 Task: Forward email as attachment with the signature Allison Brown with the subject Request for feedback from softage.1@softage.net to softage.8@softage.net with the message I wanted to follow up on the request for a budget increase for the project.
Action: Mouse moved to (828, 65)
Screenshot: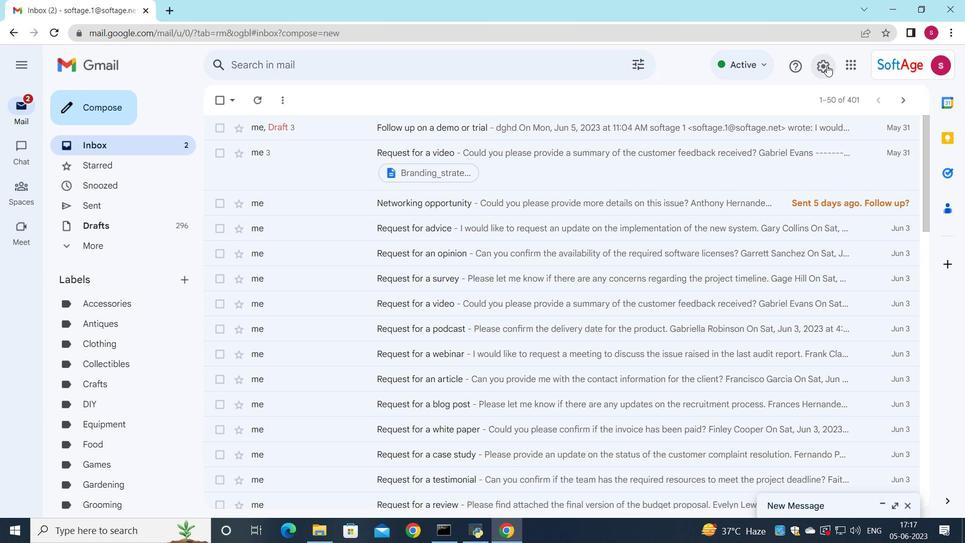 
Action: Mouse pressed left at (828, 65)
Screenshot: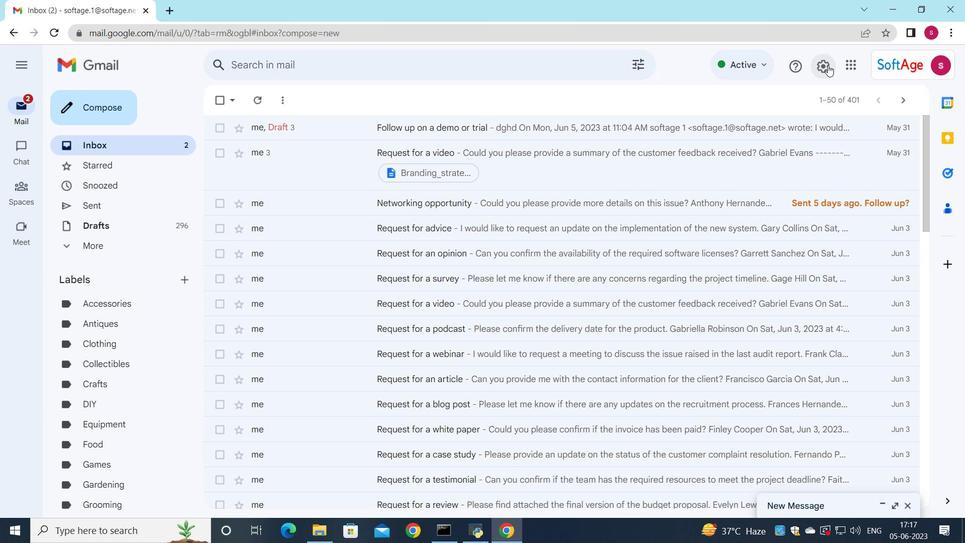 
Action: Mouse moved to (830, 122)
Screenshot: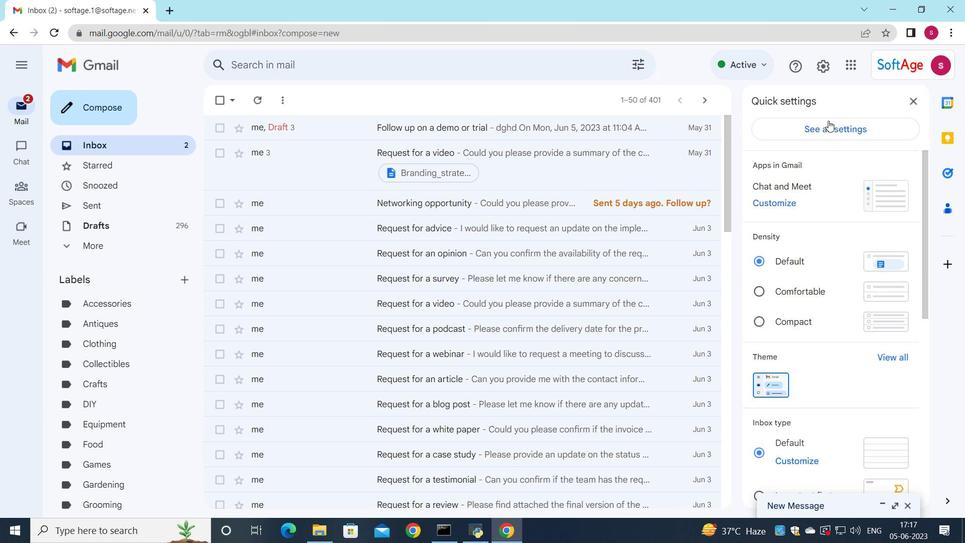 
Action: Mouse pressed left at (830, 122)
Screenshot: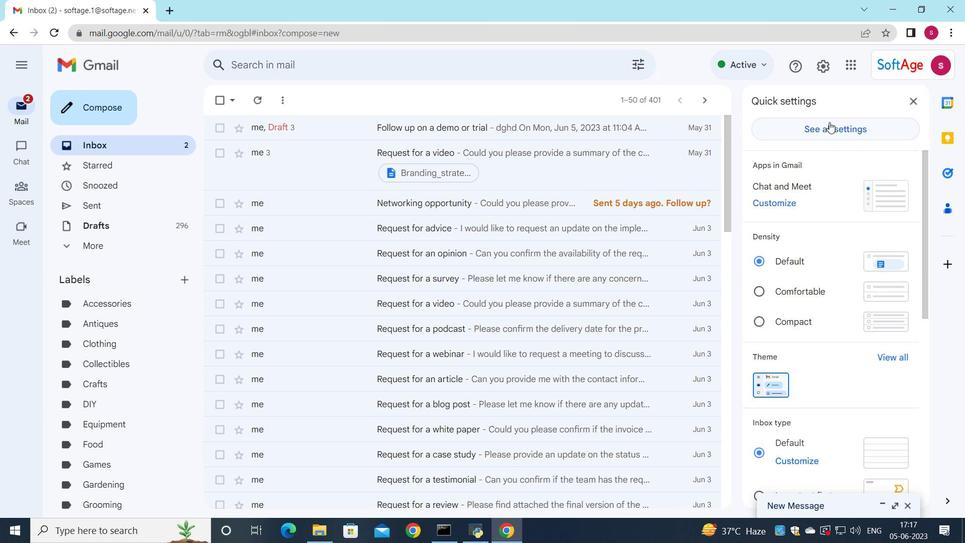 
Action: Mouse moved to (637, 237)
Screenshot: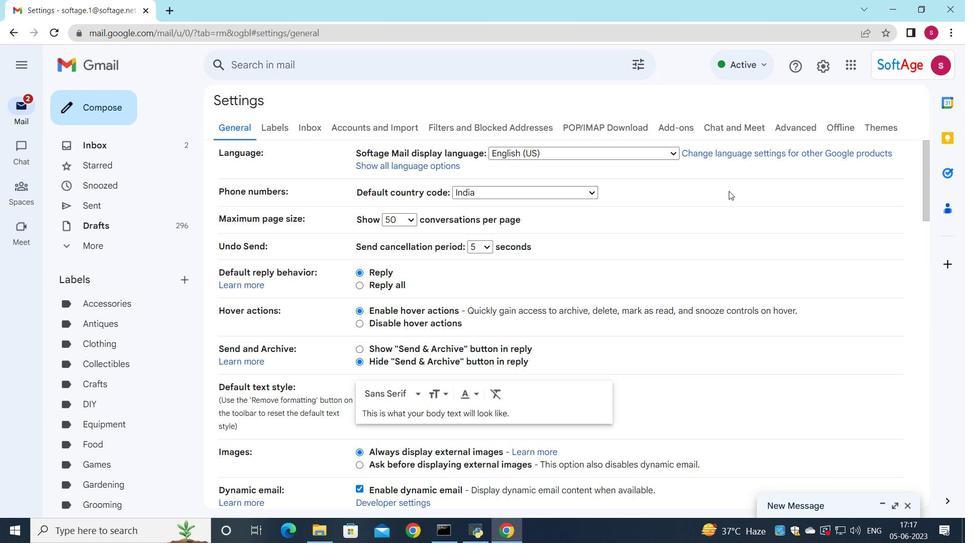 
Action: Mouse scrolled (637, 237) with delta (0, 0)
Screenshot: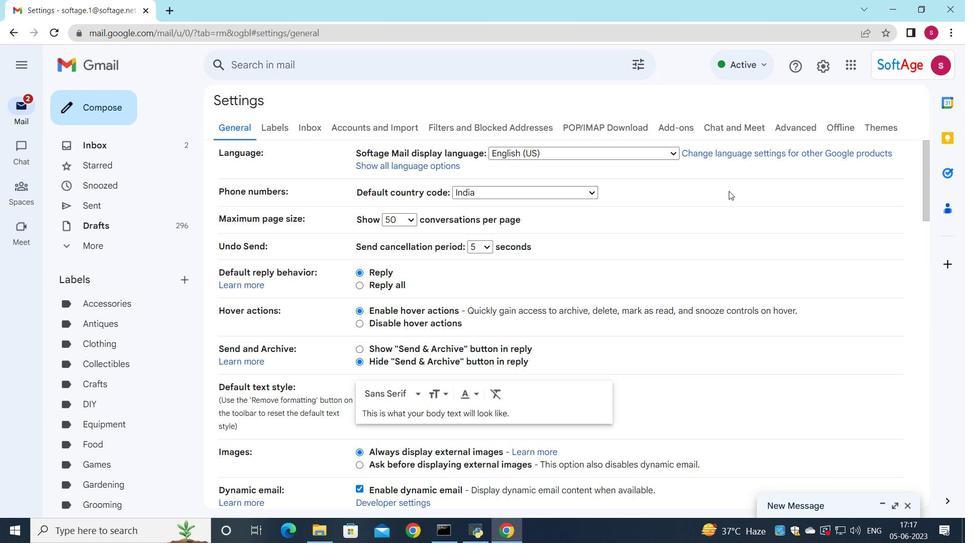 
Action: Mouse moved to (628, 244)
Screenshot: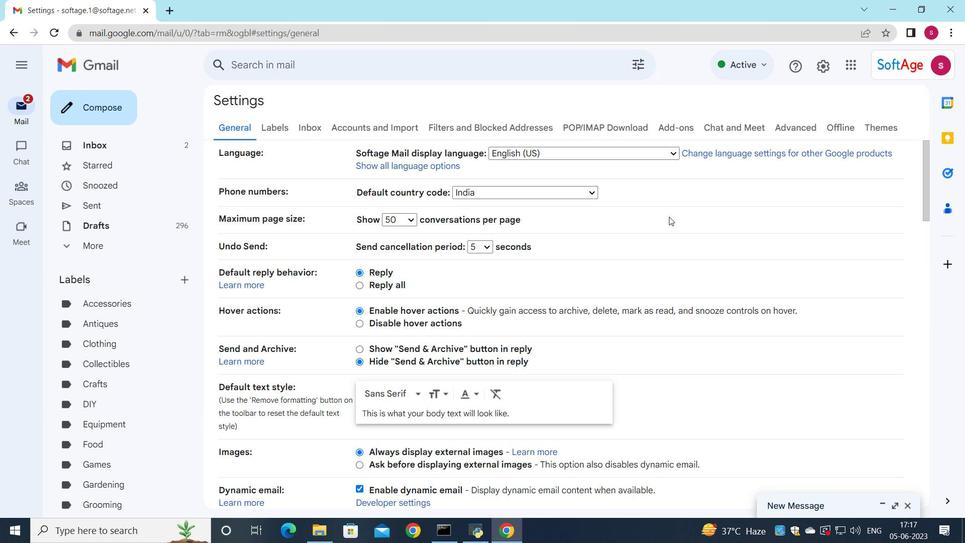 
Action: Mouse scrolled (628, 244) with delta (0, 0)
Screenshot: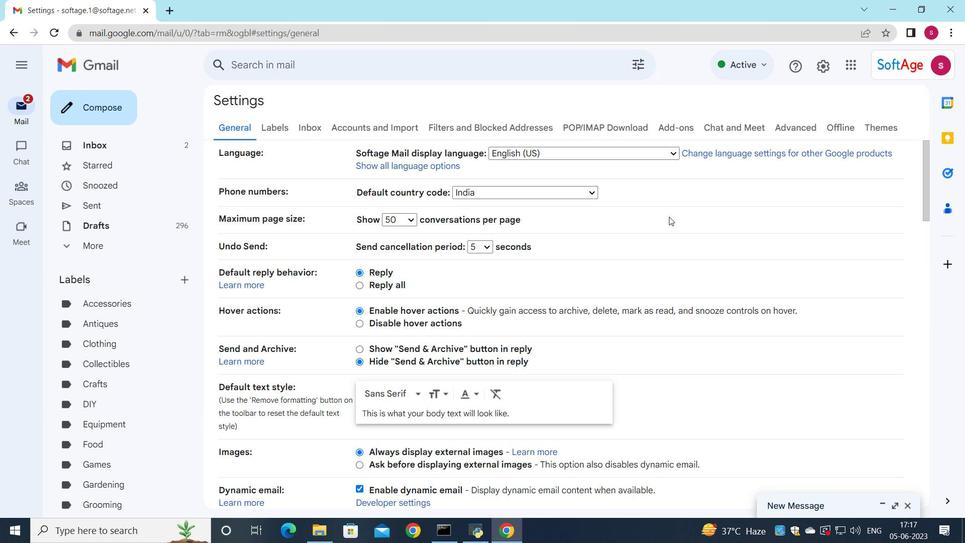 
Action: Mouse moved to (621, 249)
Screenshot: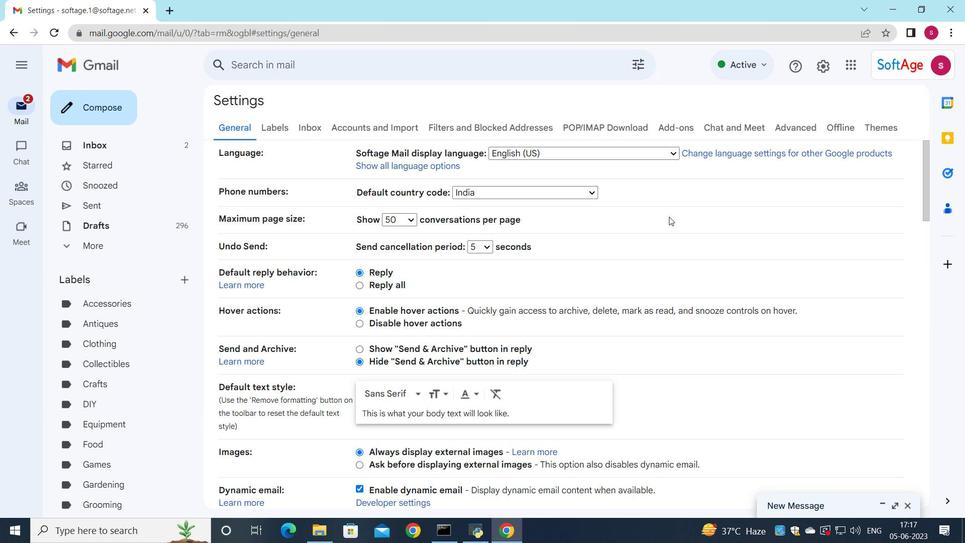 
Action: Mouse scrolled (621, 249) with delta (0, 0)
Screenshot: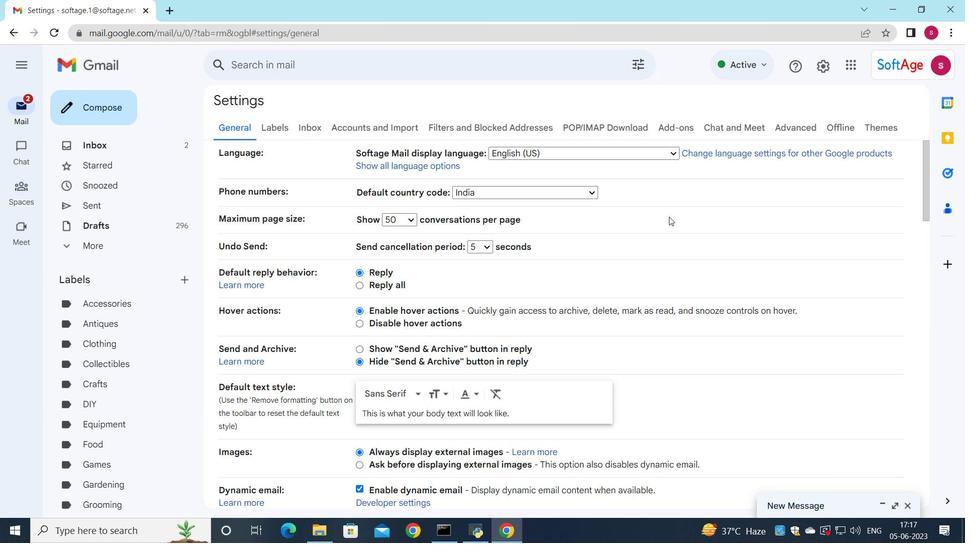 
Action: Mouse moved to (615, 253)
Screenshot: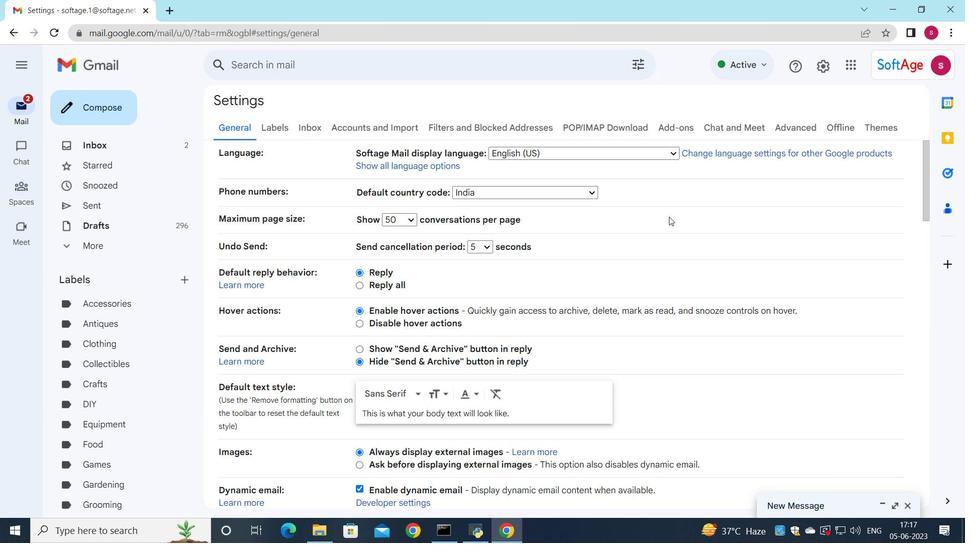 
Action: Mouse scrolled (615, 253) with delta (0, 0)
Screenshot: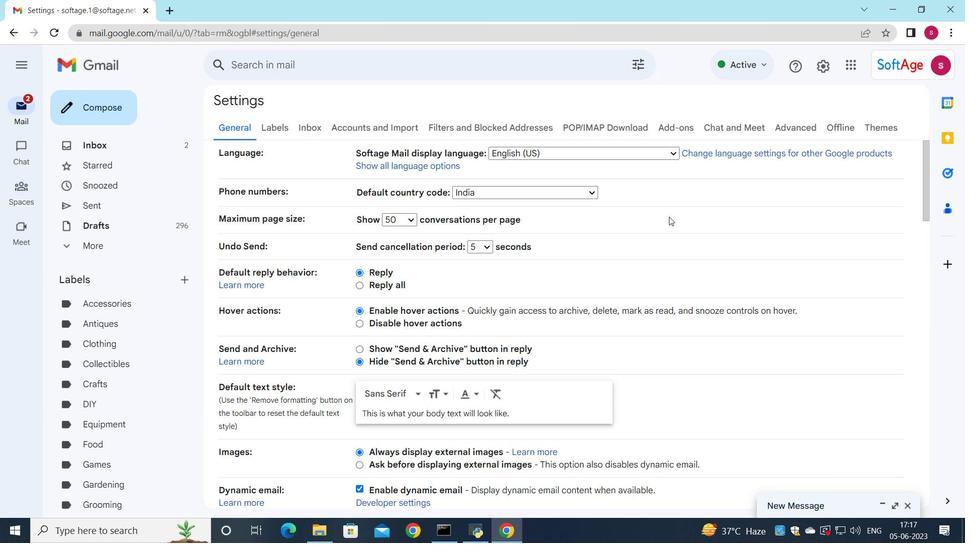 
Action: Mouse moved to (515, 336)
Screenshot: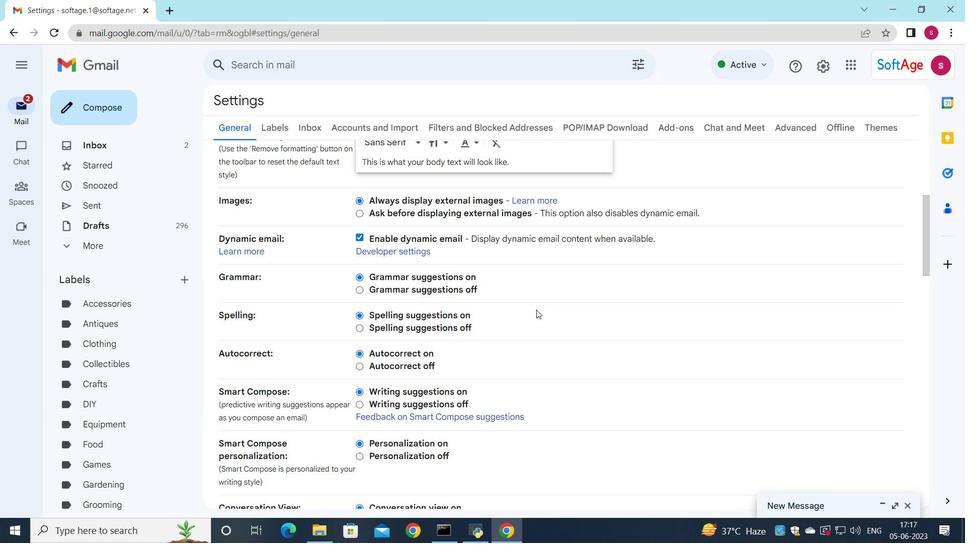 
Action: Mouse scrolled (517, 329) with delta (0, 0)
Screenshot: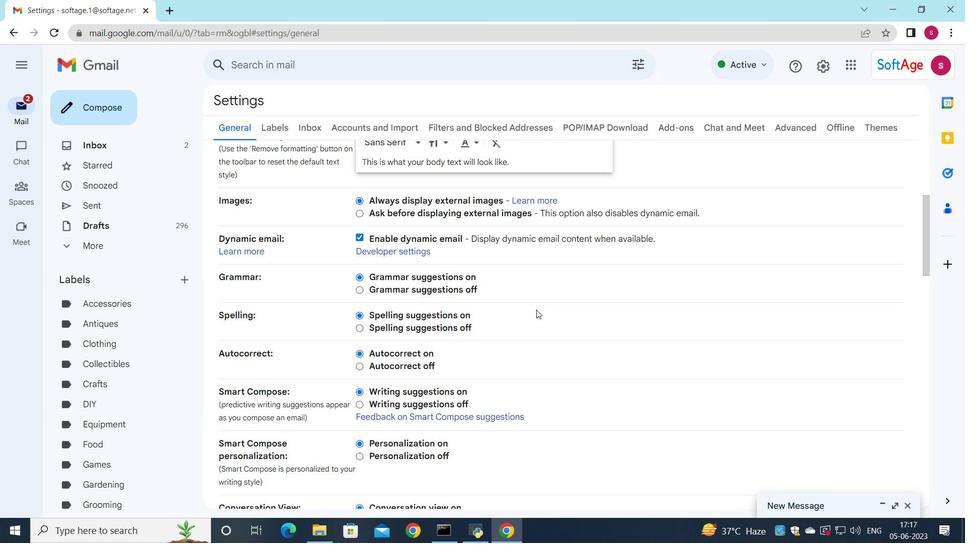 
Action: Mouse scrolled (515, 332) with delta (0, 0)
Screenshot: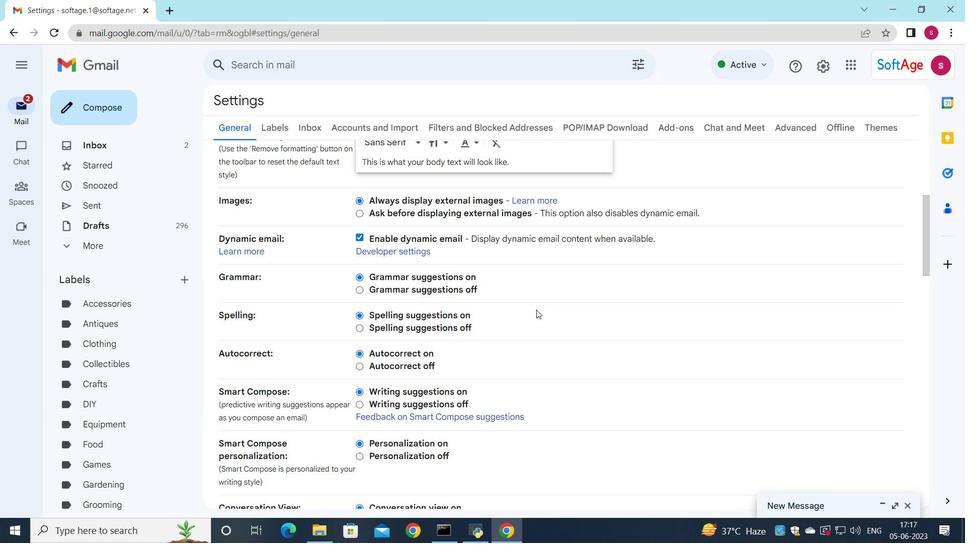 
Action: Mouse scrolled (515, 333) with delta (0, 0)
Screenshot: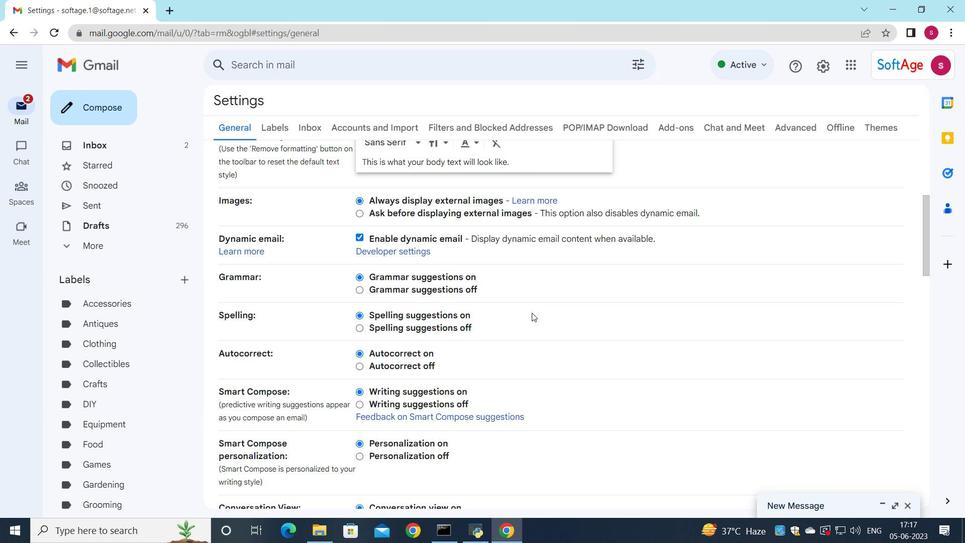 
Action: Mouse scrolled (515, 333) with delta (0, 0)
Screenshot: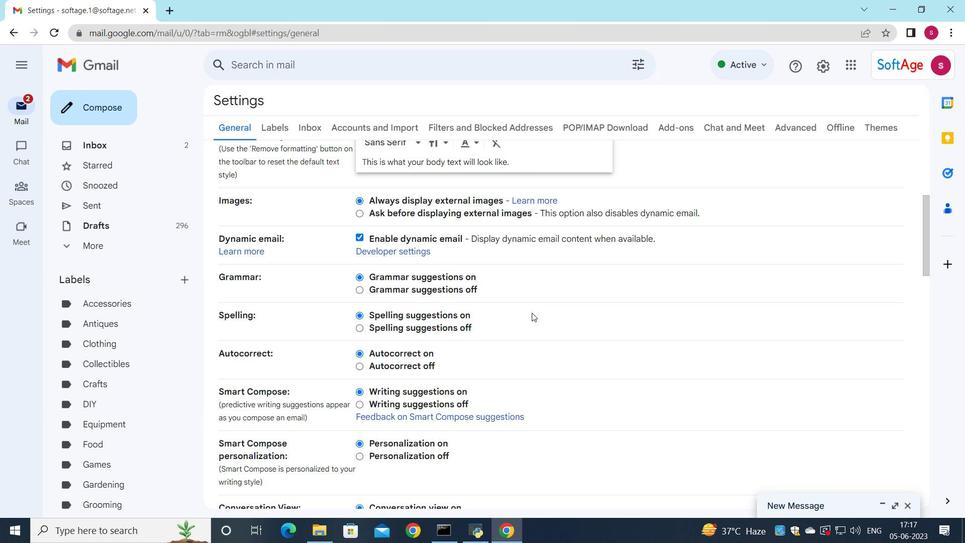 
Action: Mouse scrolled (515, 335) with delta (0, 0)
Screenshot: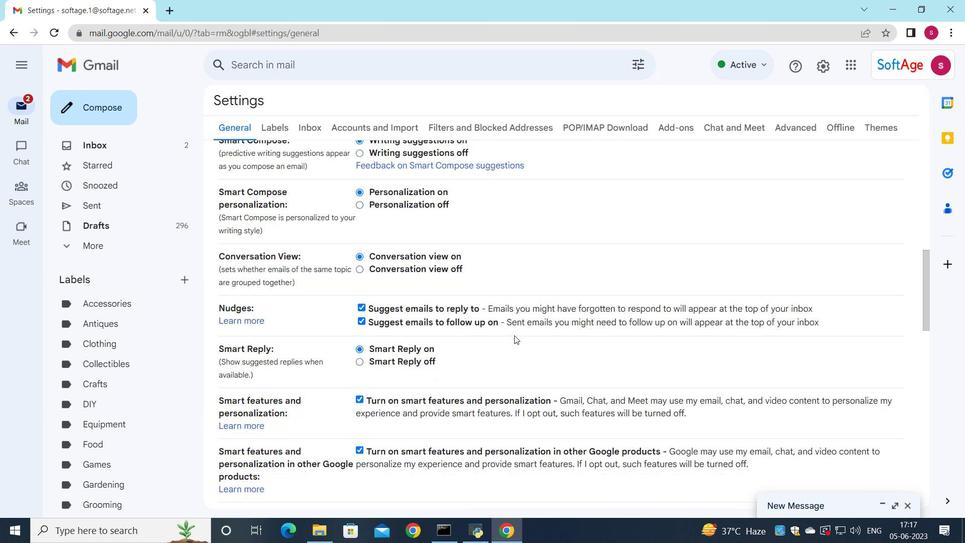 
Action: Mouse scrolled (515, 335) with delta (0, 0)
Screenshot: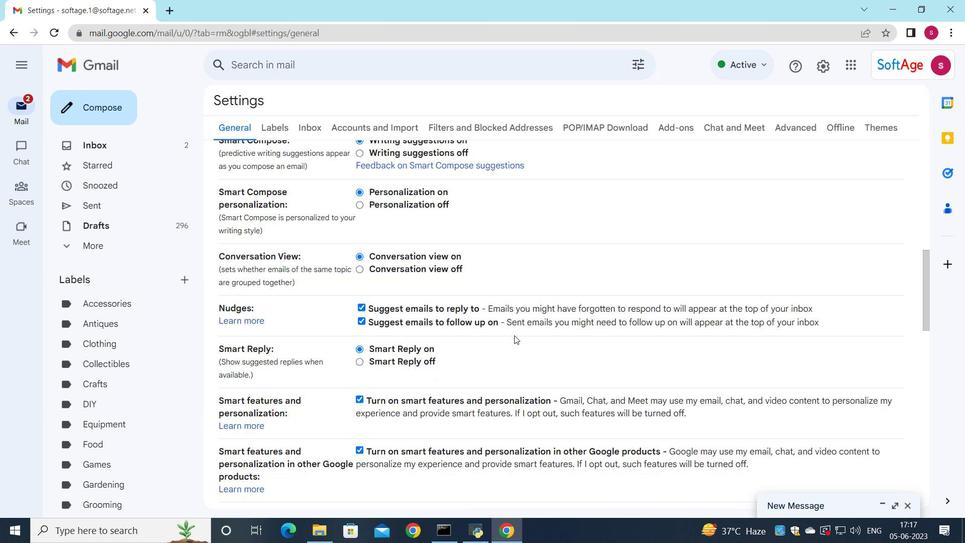 
Action: Mouse scrolled (515, 335) with delta (0, 0)
Screenshot: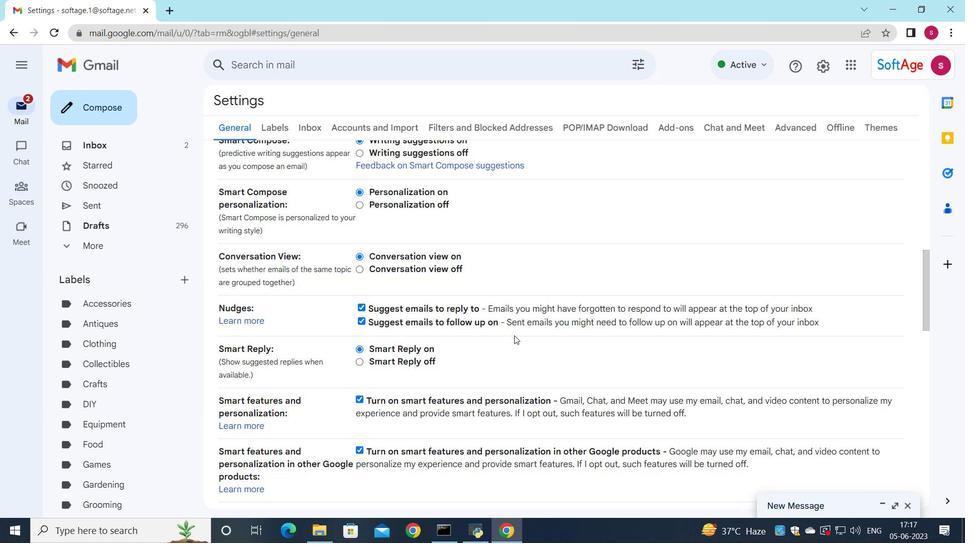 
Action: Mouse scrolled (515, 335) with delta (0, 0)
Screenshot: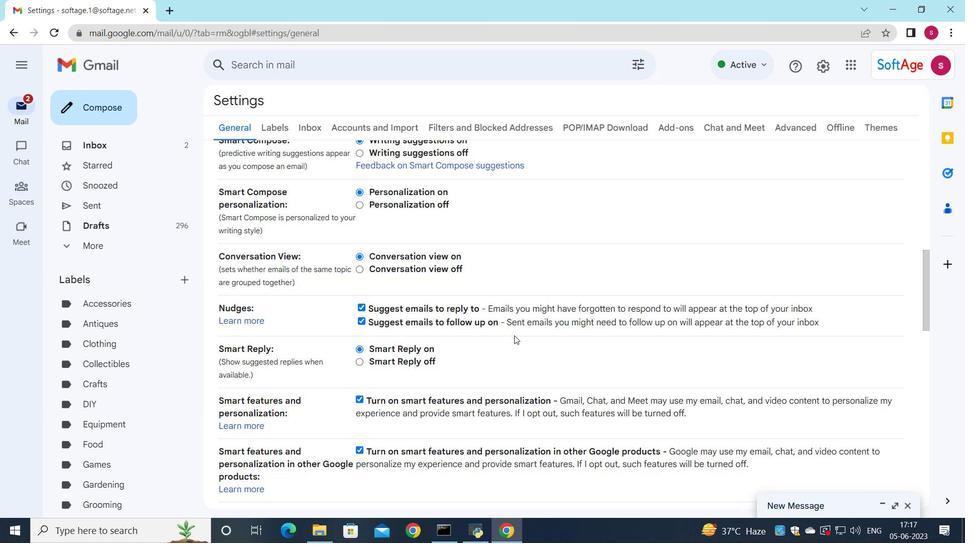
Action: Mouse moved to (515, 337)
Screenshot: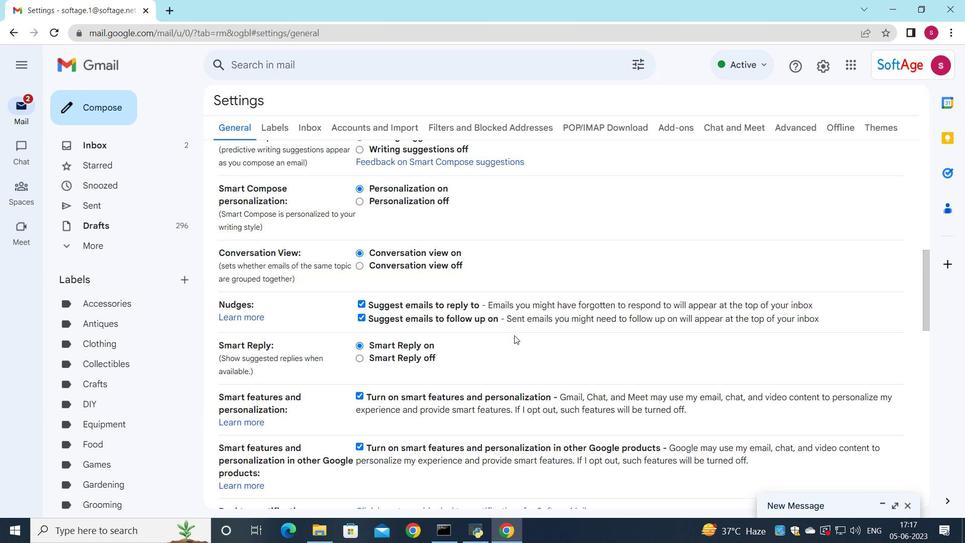 
Action: Mouse scrolled (515, 337) with delta (0, 0)
Screenshot: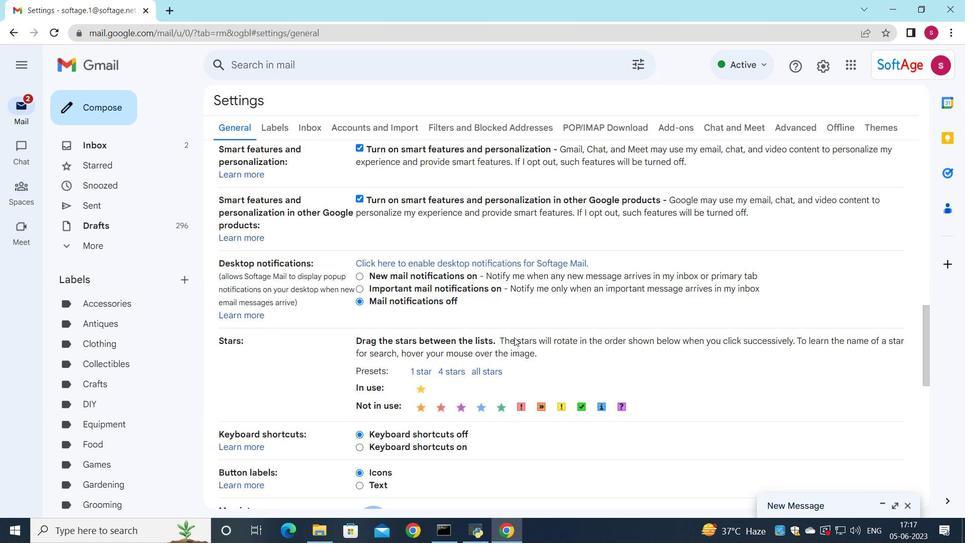 
Action: Mouse scrolled (515, 337) with delta (0, 0)
Screenshot: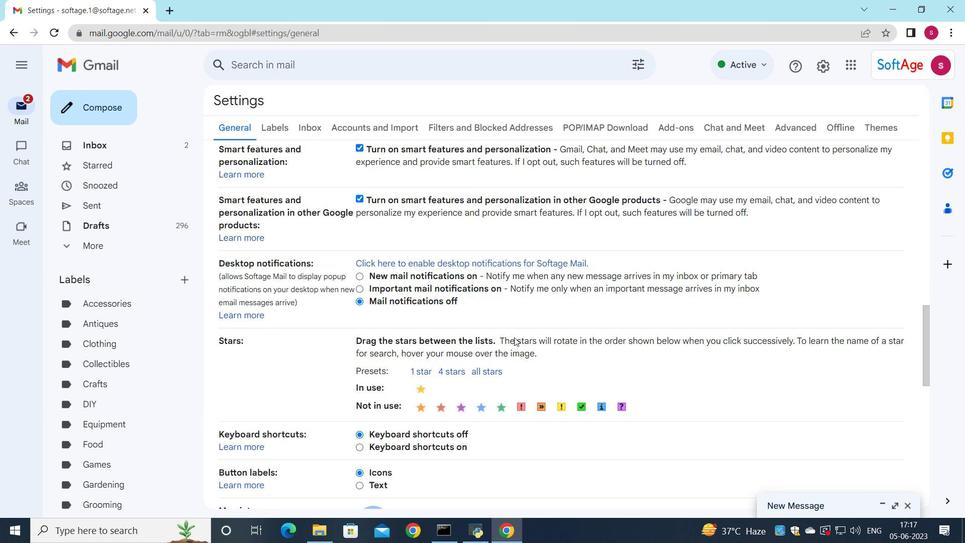 
Action: Mouse scrolled (515, 337) with delta (0, 0)
Screenshot: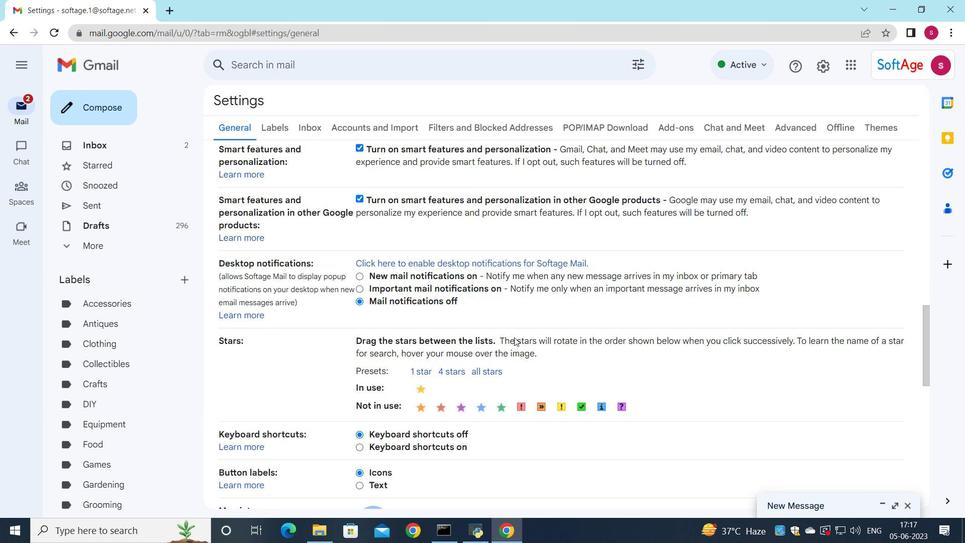 
Action: Mouse moved to (417, 426)
Screenshot: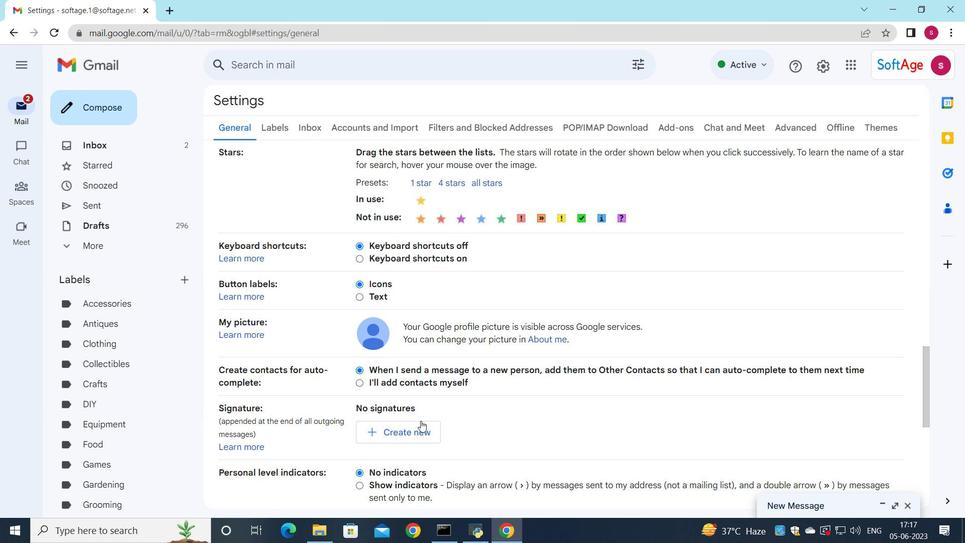 
Action: Mouse pressed left at (417, 426)
Screenshot: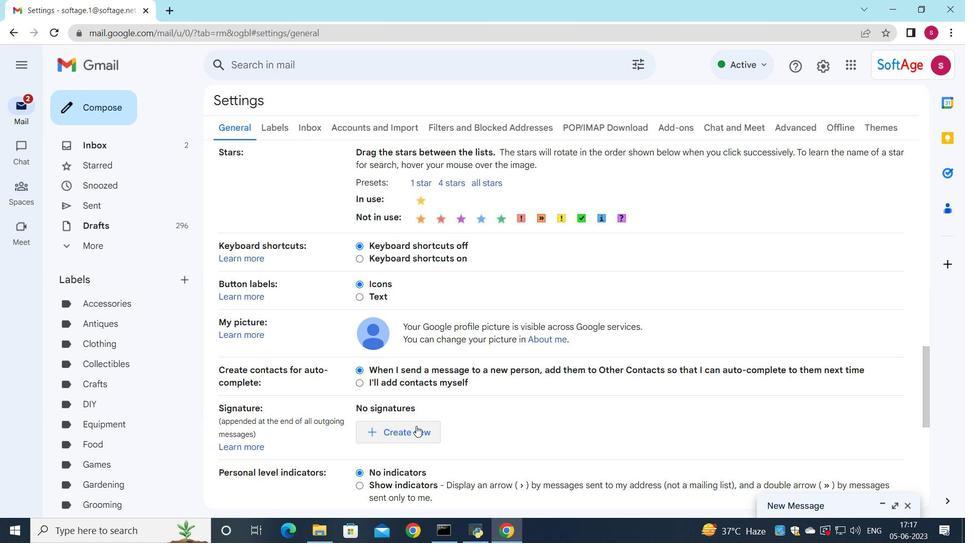 
Action: Mouse moved to (511, 284)
Screenshot: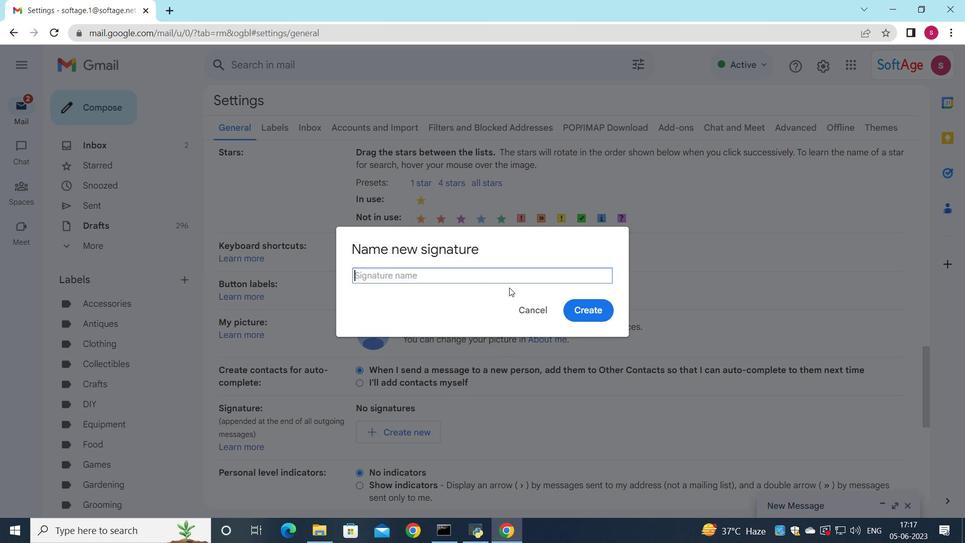 
Action: Key pressed <Key.shift>Allison<Key.space><Key.shift>brown
Screenshot: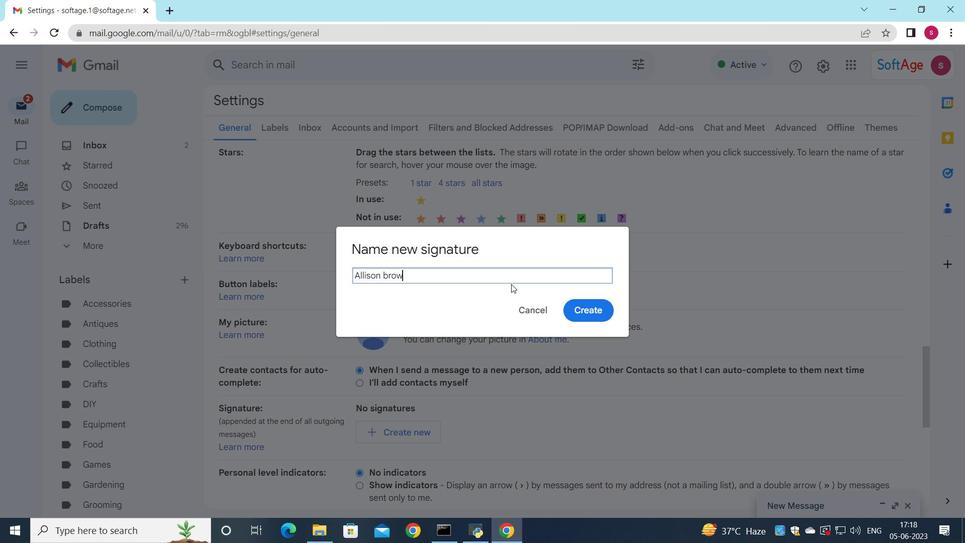 
Action: Mouse moved to (387, 275)
Screenshot: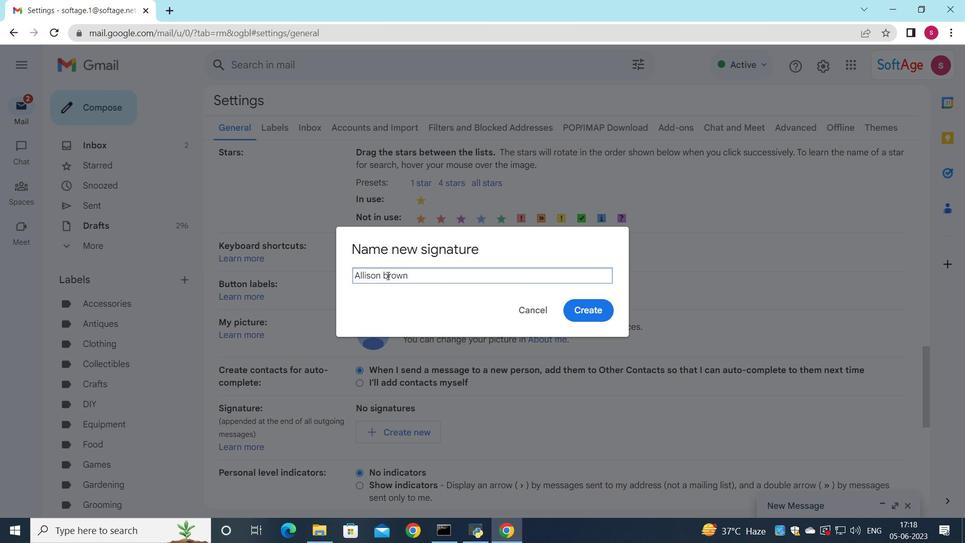 
Action: Mouse pressed left at (387, 275)
Screenshot: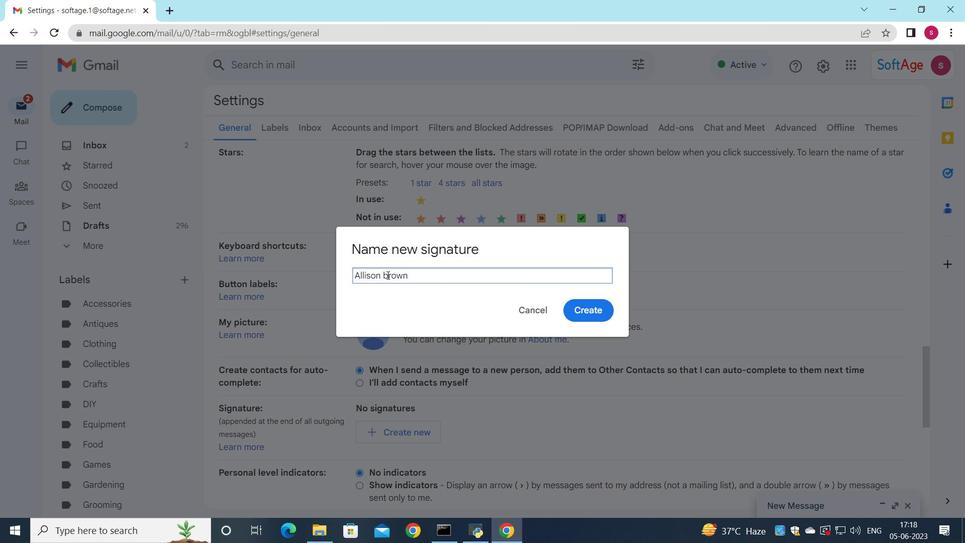 
Action: Key pressed <Key.backspace><Key.shift>B
Screenshot: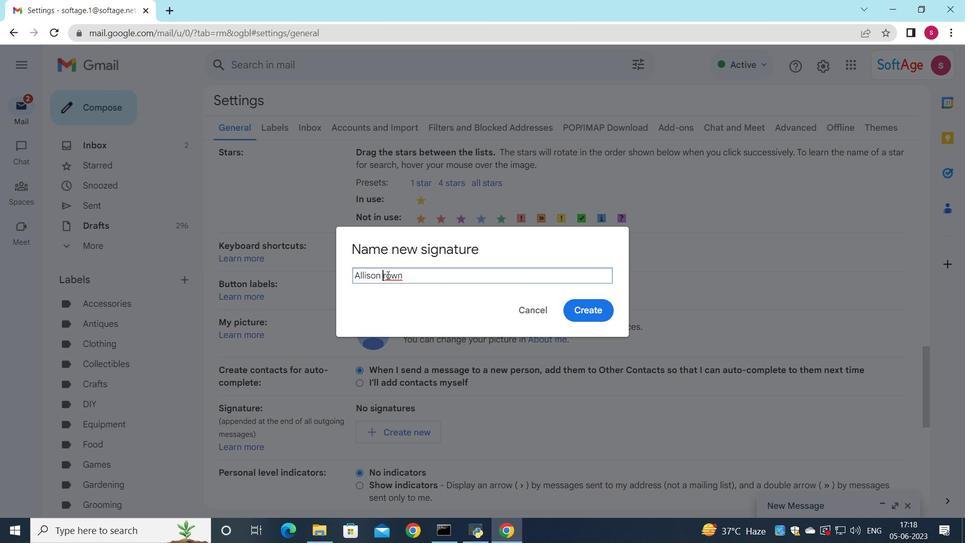 
Action: Mouse moved to (584, 312)
Screenshot: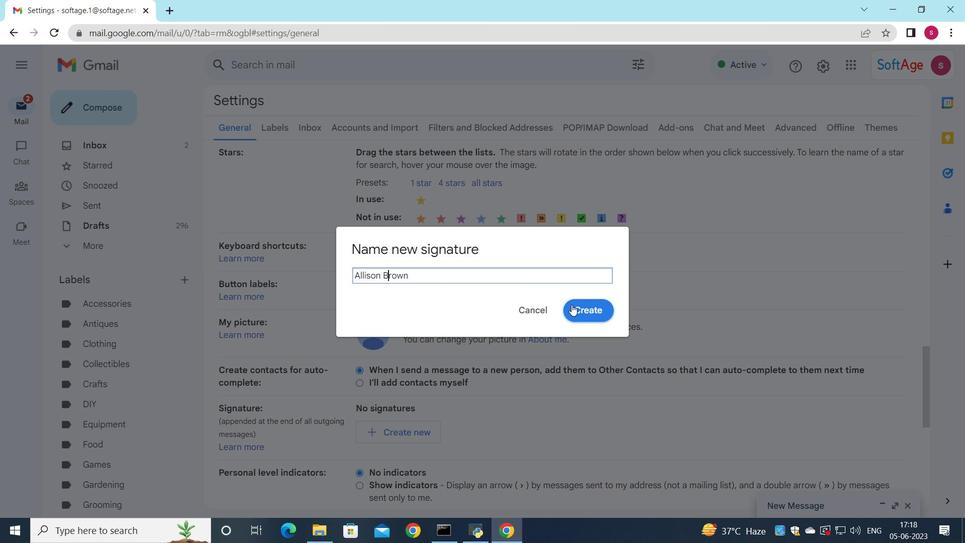 
Action: Mouse pressed left at (584, 312)
Screenshot: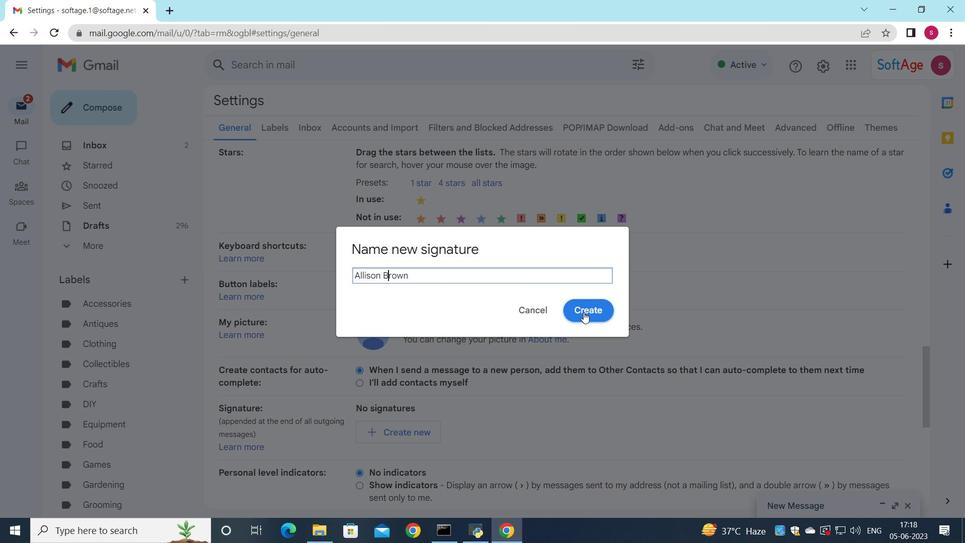 
Action: Mouse moved to (585, 422)
Screenshot: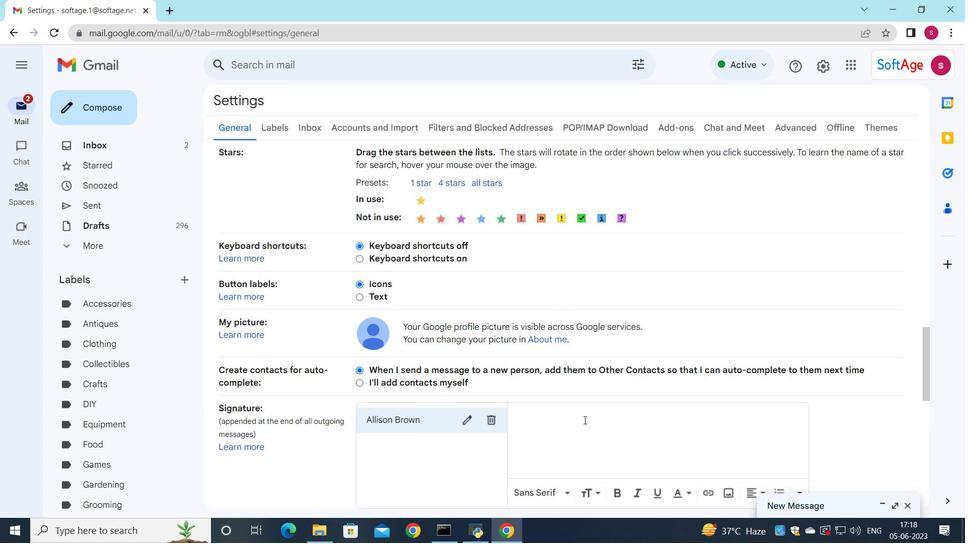 
Action: Mouse pressed left at (585, 422)
Screenshot: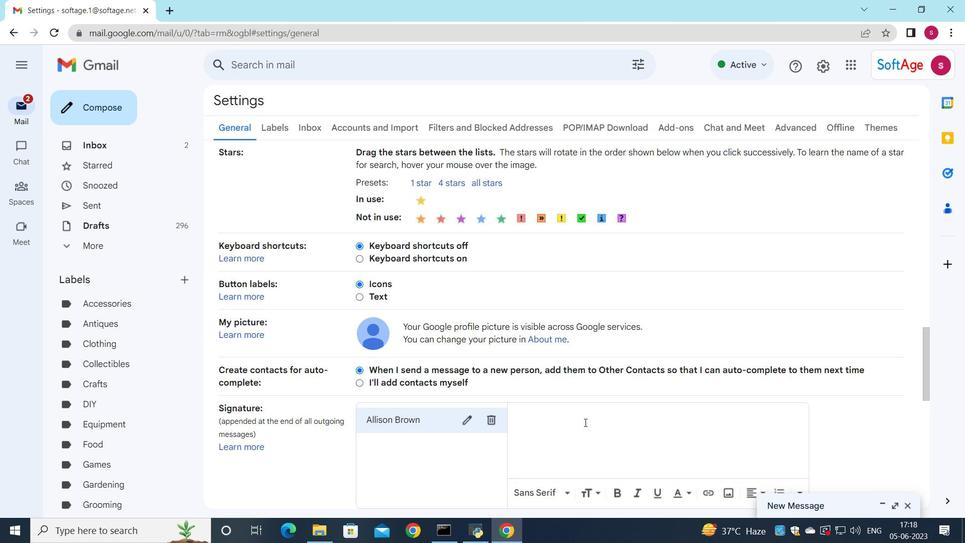 
Action: Key pressed <Key.shift>Allison<Key.space><Key.shift>Brown
Screenshot: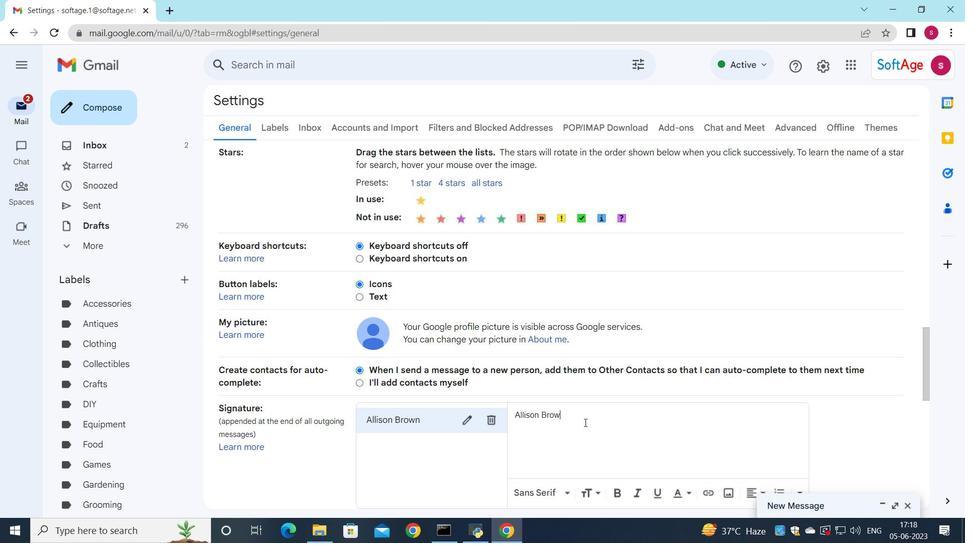
Action: Mouse scrolled (585, 422) with delta (0, 0)
Screenshot: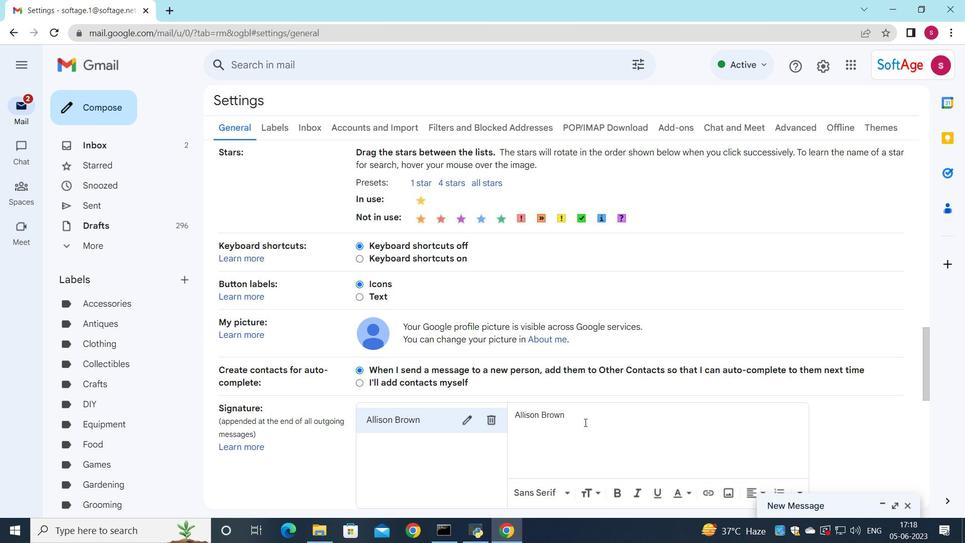 
Action: Mouse scrolled (585, 422) with delta (0, 0)
Screenshot: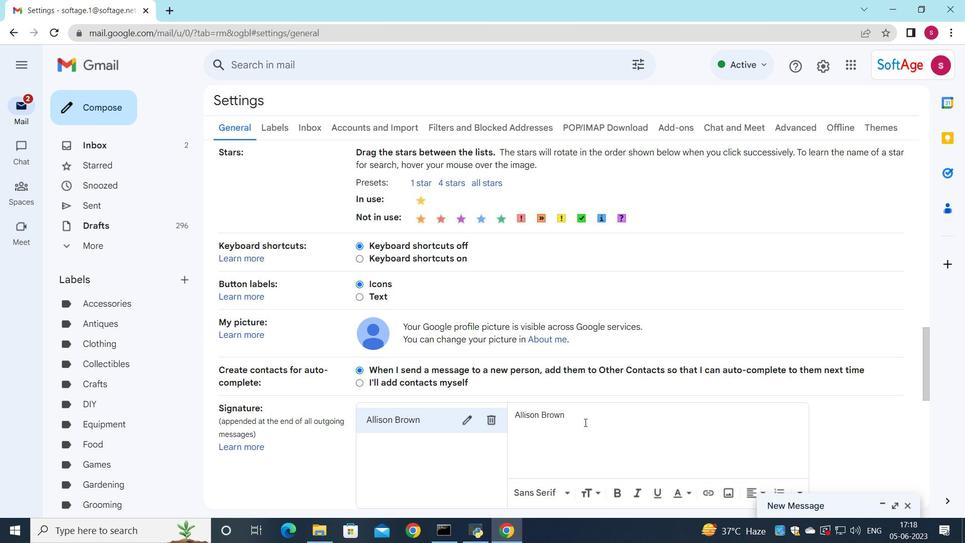 
Action: Mouse scrolled (585, 422) with delta (0, 0)
Screenshot: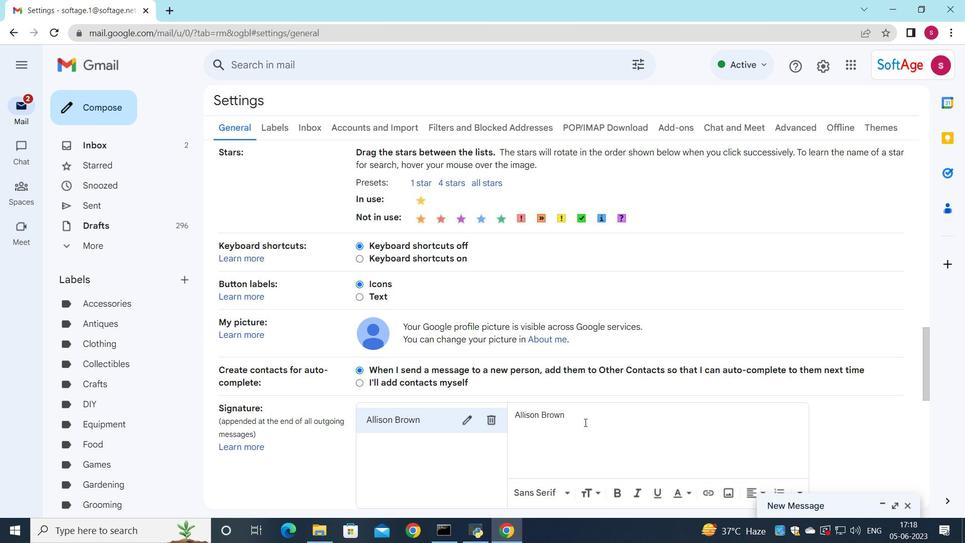 
Action: Mouse scrolled (585, 422) with delta (0, 0)
Screenshot: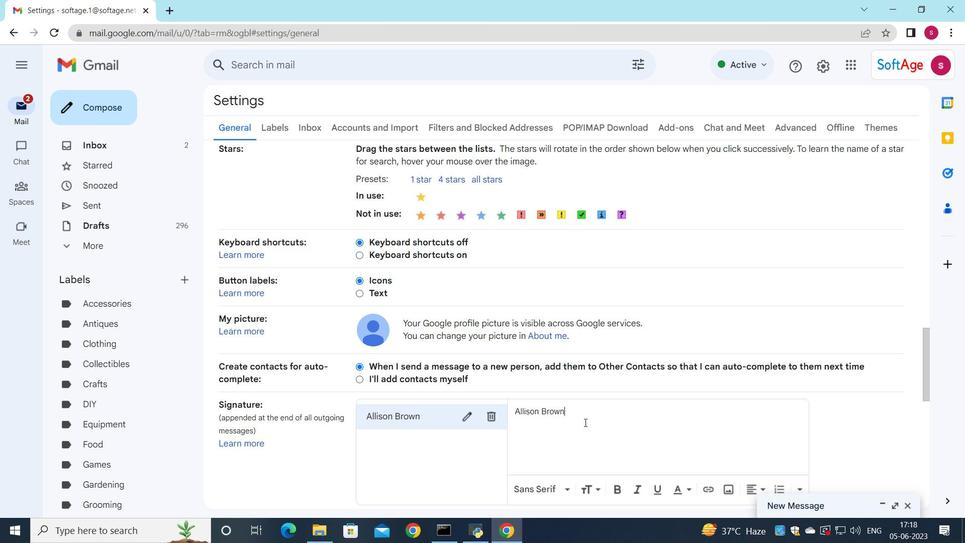 
Action: Mouse moved to (456, 344)
Screenshot: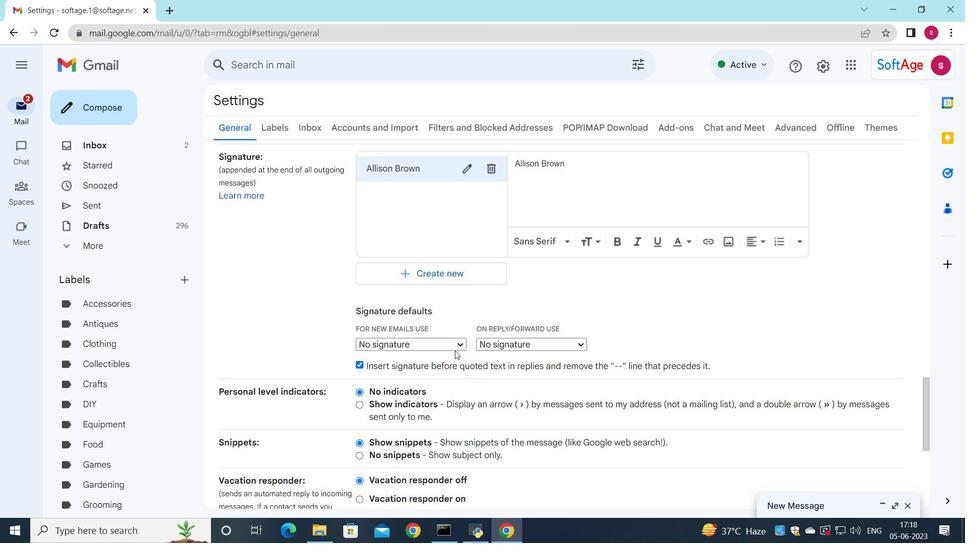 
Action: Mouse pressed left at (456, 344)
Screenshot: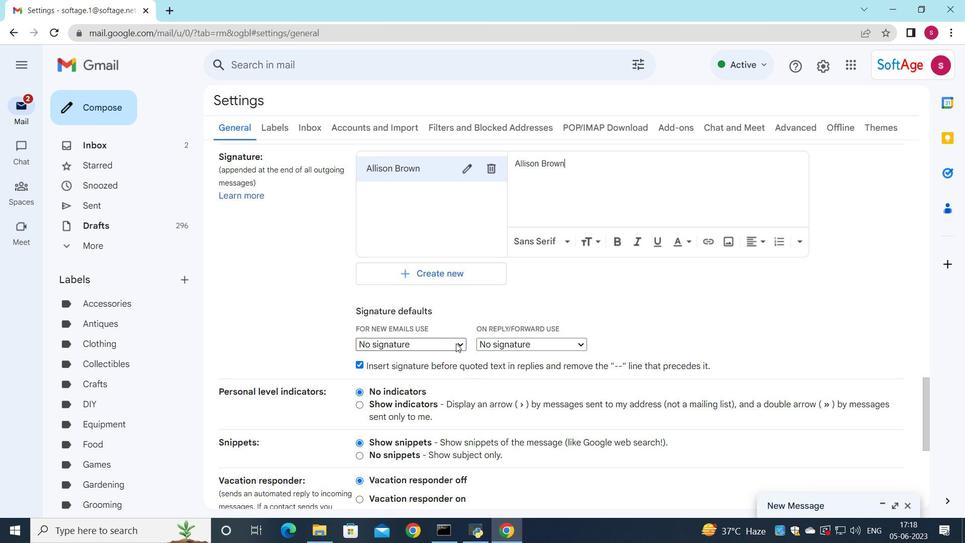 
Action: Mouse moved to (451, 364)
Screenshot: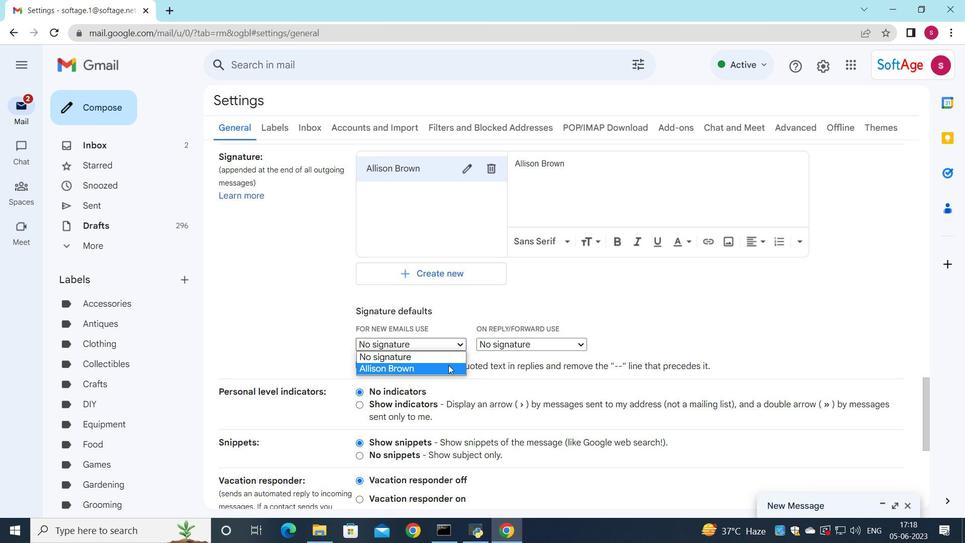 
Action: Mouse pressed left at (451, 364)
Screenshot: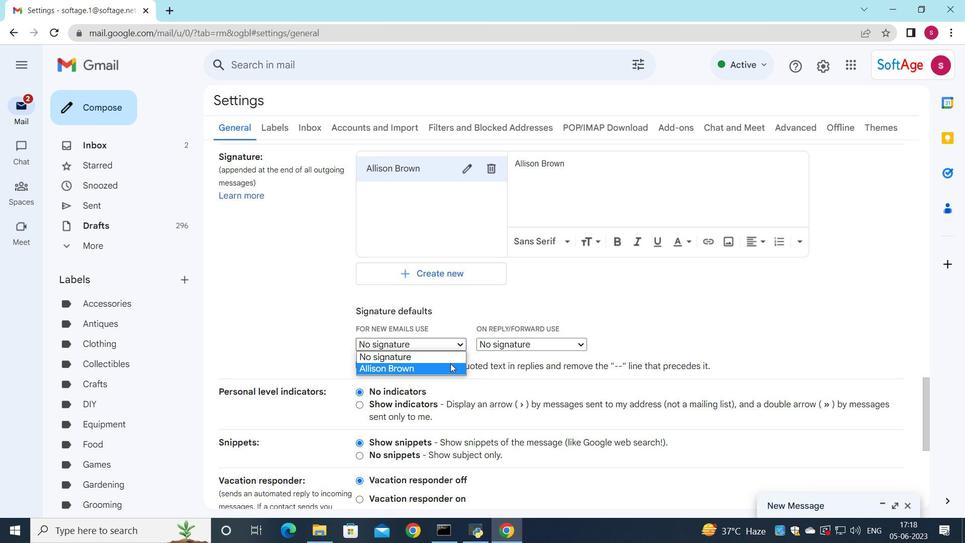 
Action: Mouse moved to (493, 344)
Screenshot: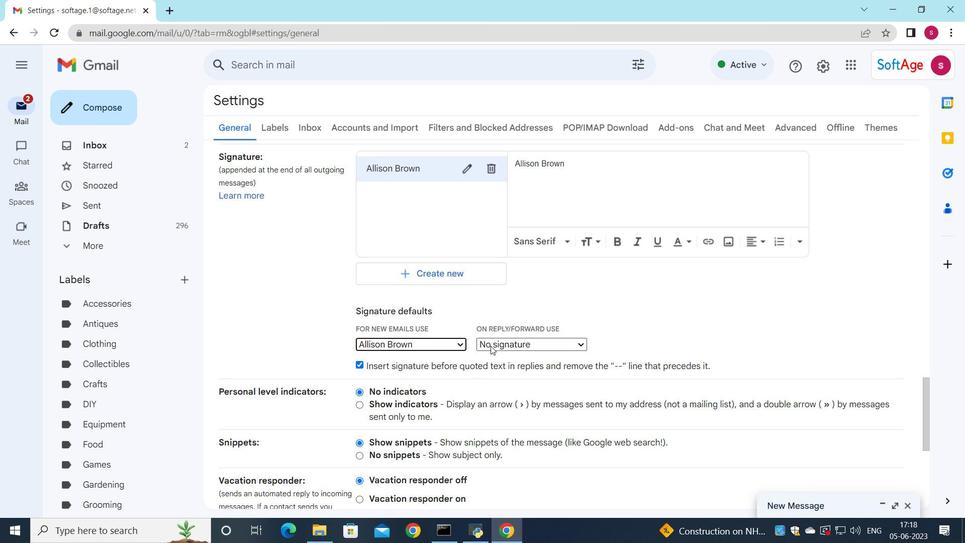 
Action: Mouse pressed left at (493, 344)
Screenshot: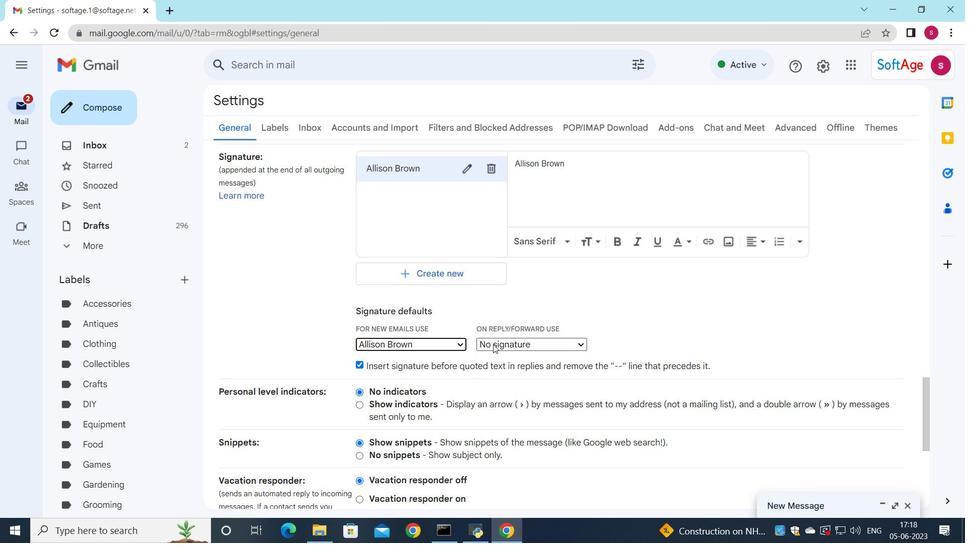 
Action: Mouse moved to (490, 364)
Screenshot: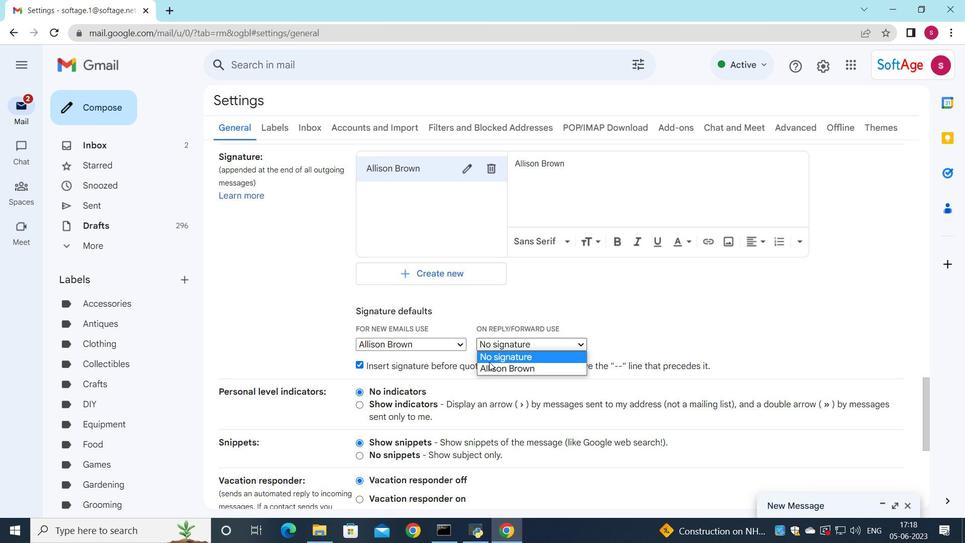
Action: Mouse pressed left at (490, 364)
Screenshot: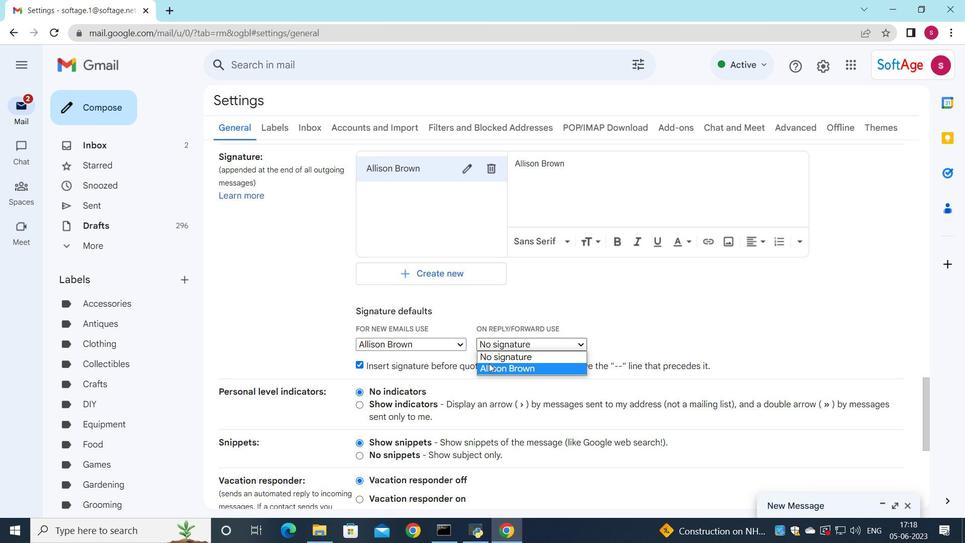 
Action: Mouse scrolled (490, 363) with delta (0, 0)
Screenshot: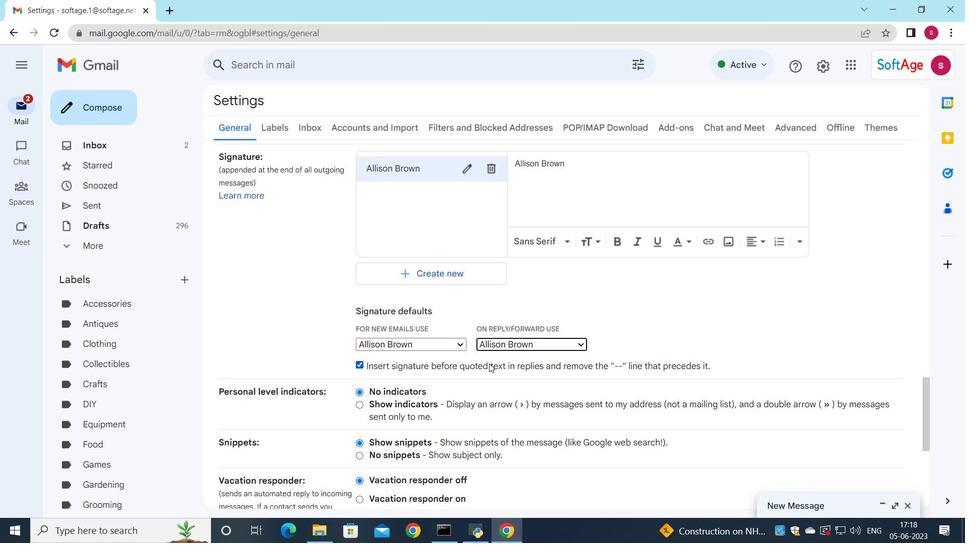 
Action: Mouse scrolled (490, 363) with delta (0, 0)
Screenshot: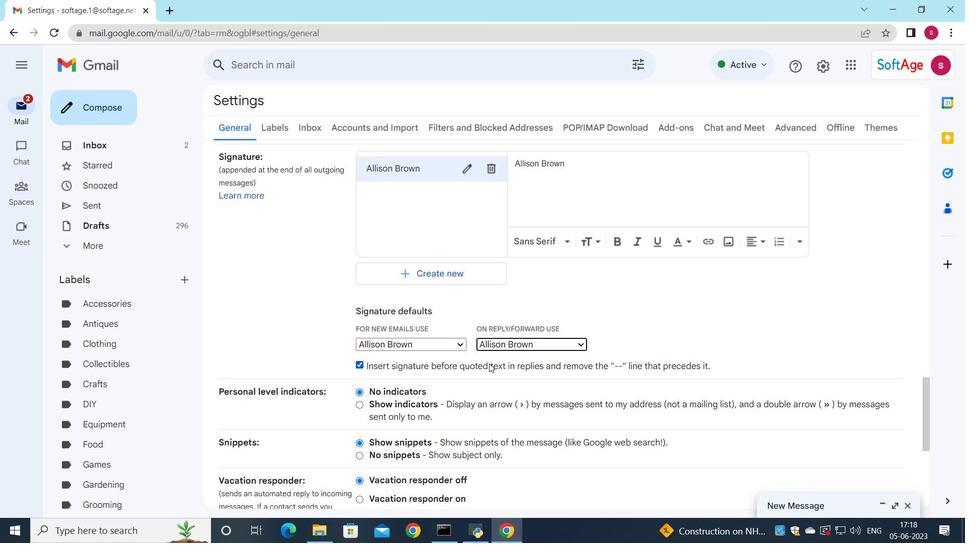
Action: Mouse scrolled (490, 363) with delta (0, 0)
Screenshot: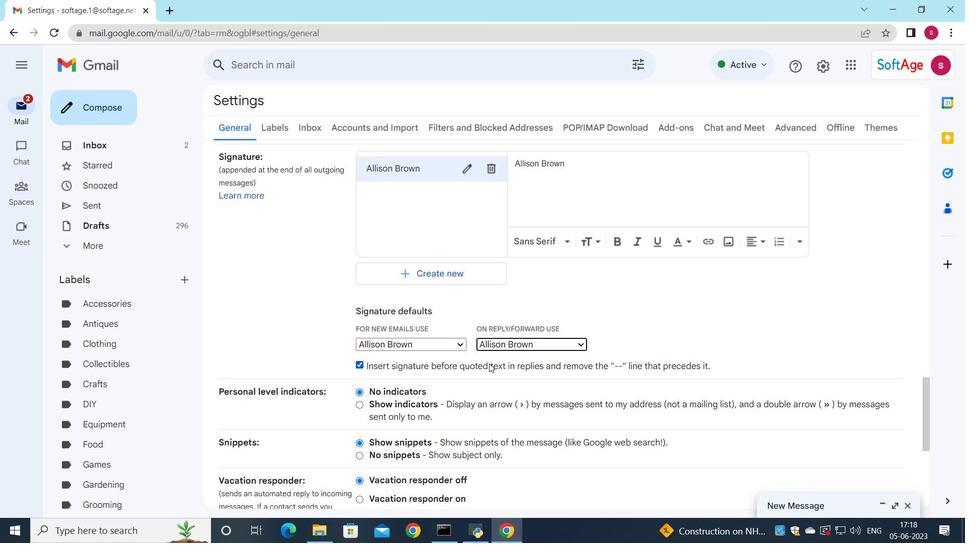 
Action: Mouse scrolled (490, 363) with delta (0, 0)
Screenshot: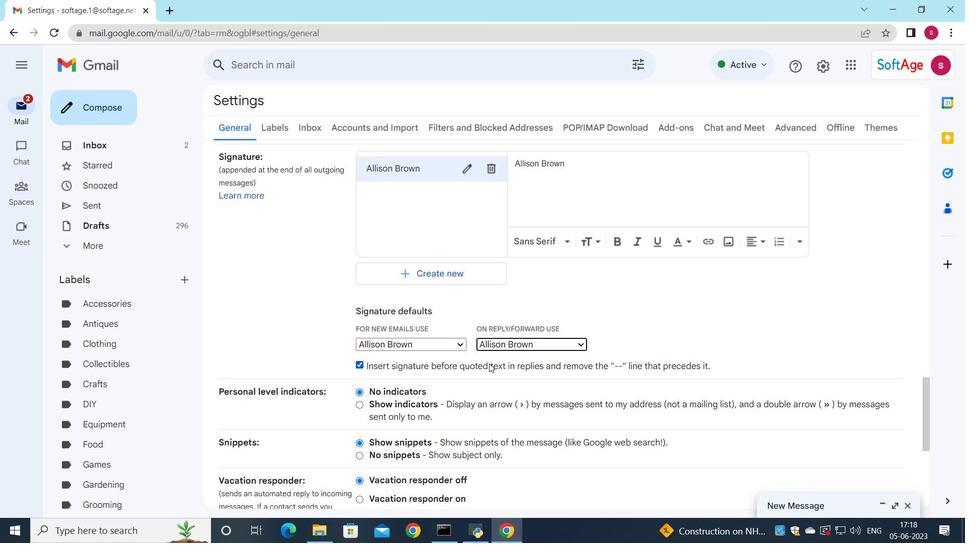 
Action: Mouse scrolled (490, 363) with delta (0, 0)
Screenshot: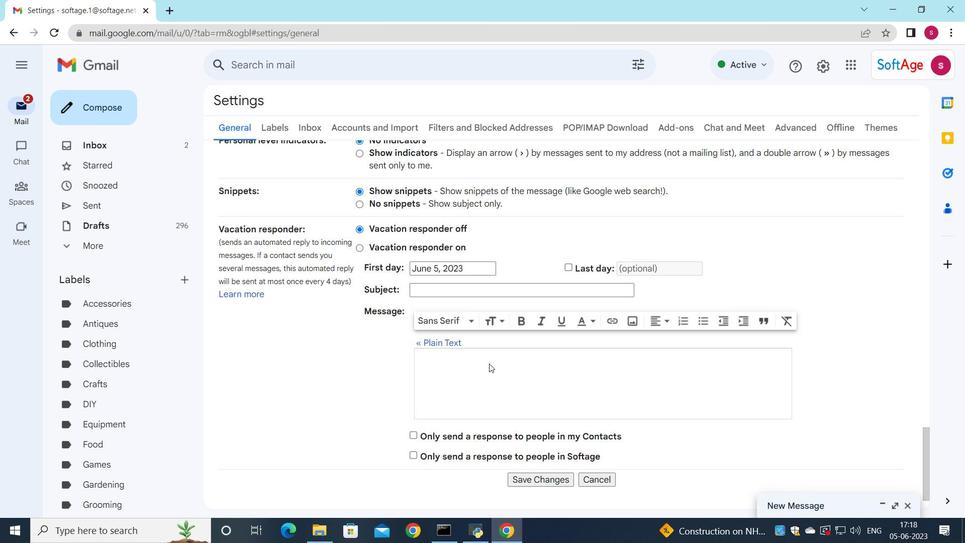 
Action: Mouse moved to (490, 384)
Screenshot: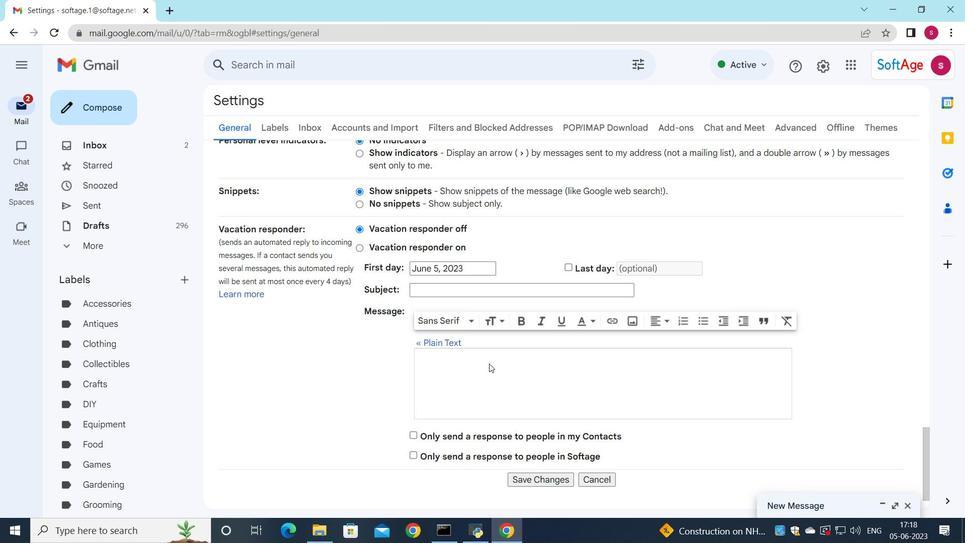 
Action: Mouse scrolled (490, 384) with delta (0, 0)
Screenshot: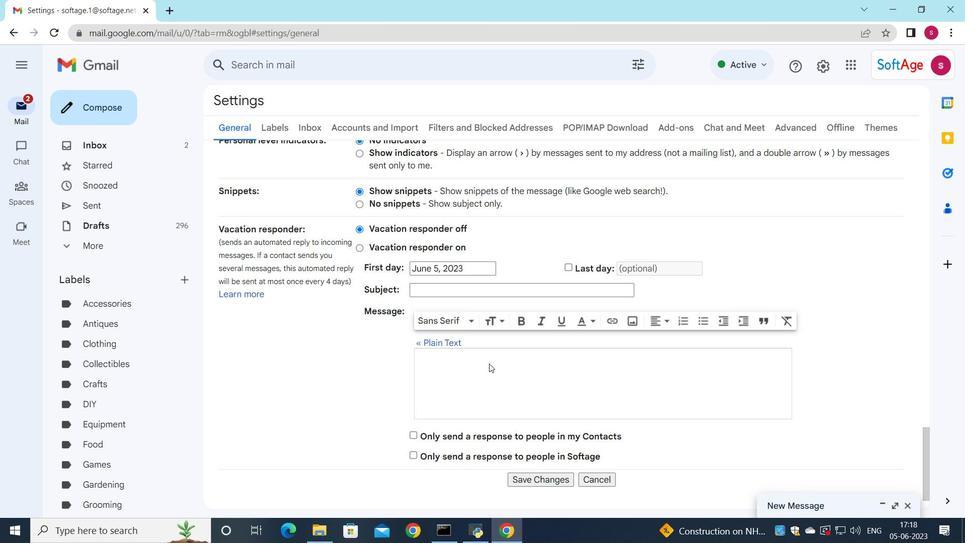 
Action: Mouse moved to (493, 395)
Screenshot: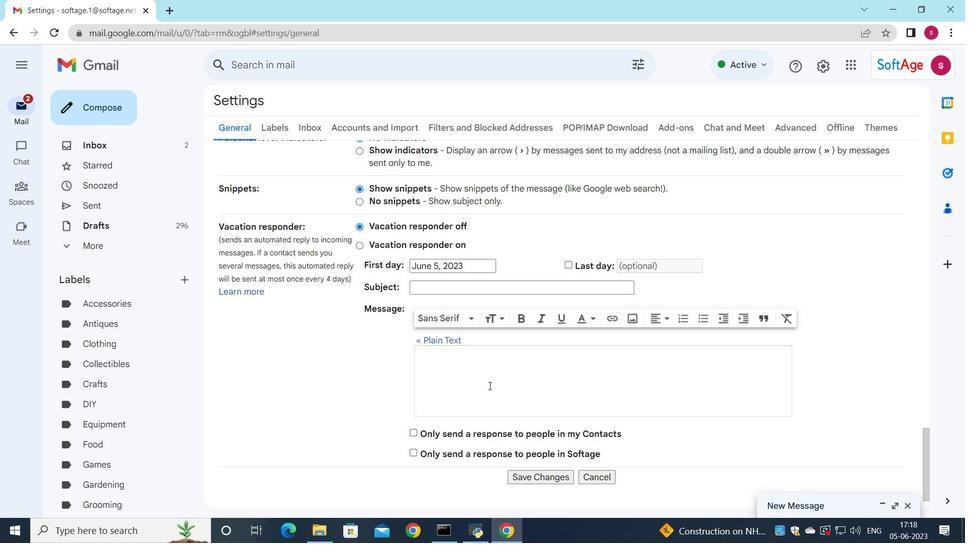 
Action: Mouse scrolled (492, 393) with delta (0, 0)
Screenshot: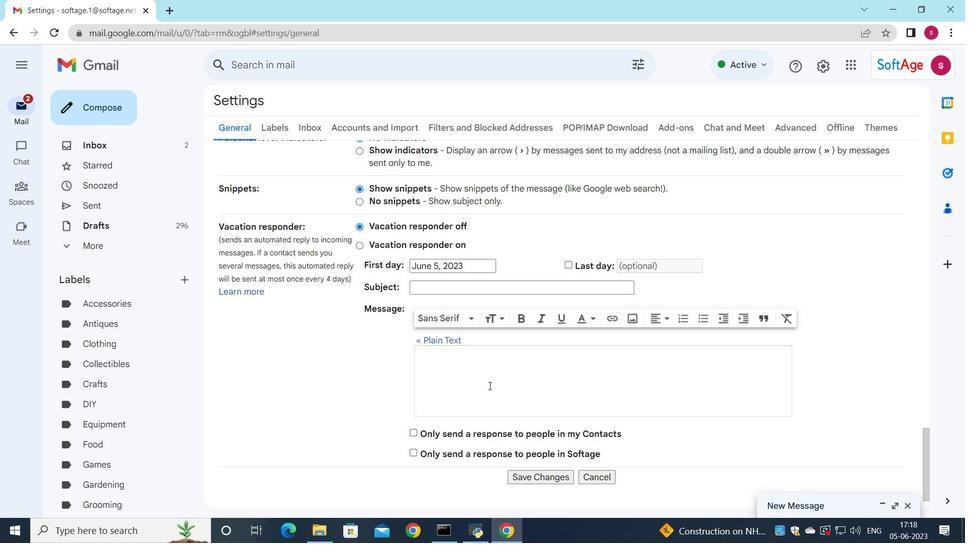 
Action: Mouse moved to (545, 441)
Screenshot: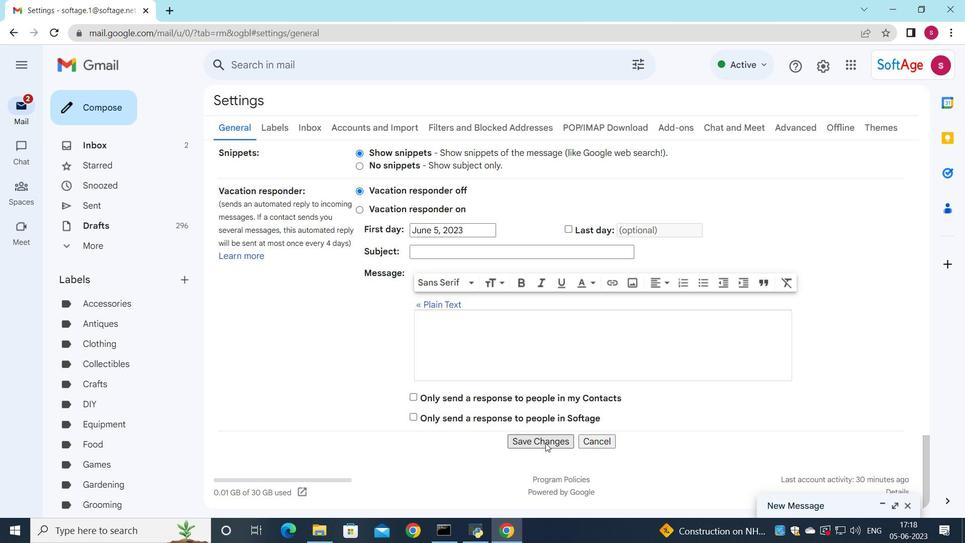 
Action: Mouse pressed left at (545, 441)
Screenshot: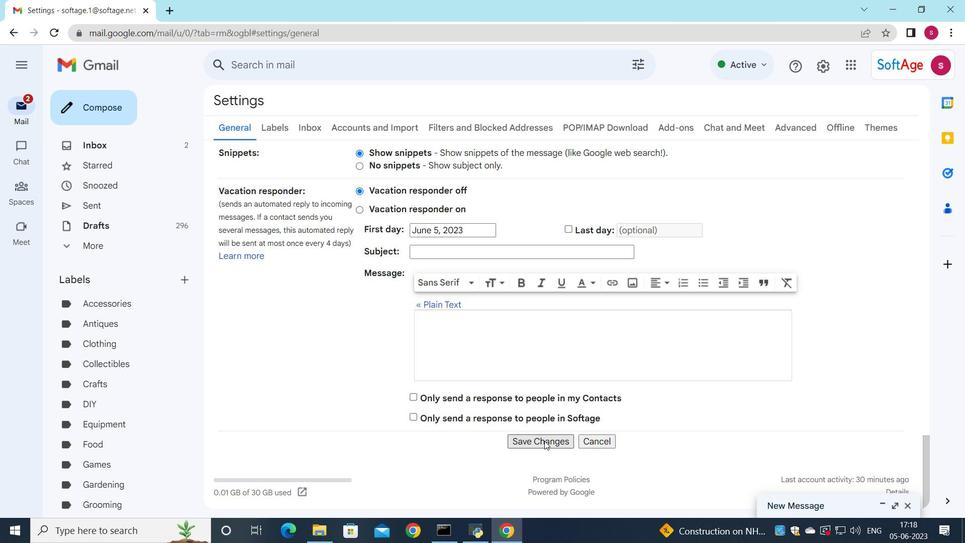 
Action: Mouse moved to (216, 327)
Screenshot: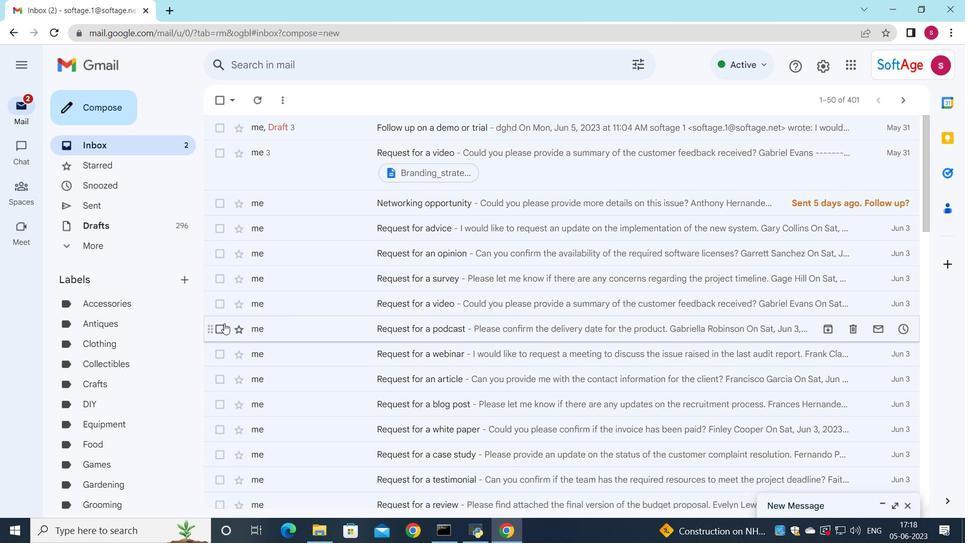 
Action: Mouse pressed left at (216, 327)
Screenshot: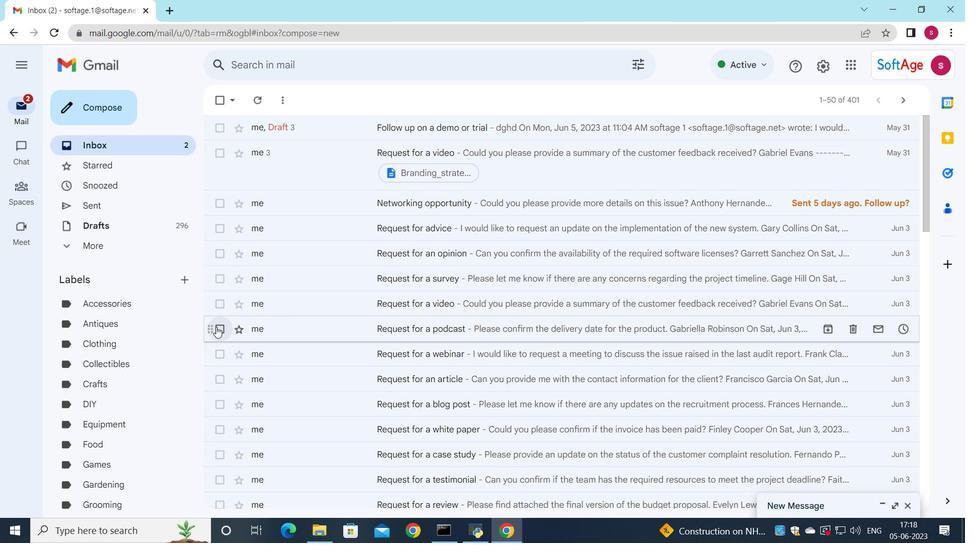 
Action: Mouse moved to (500, 94)
Screenshot: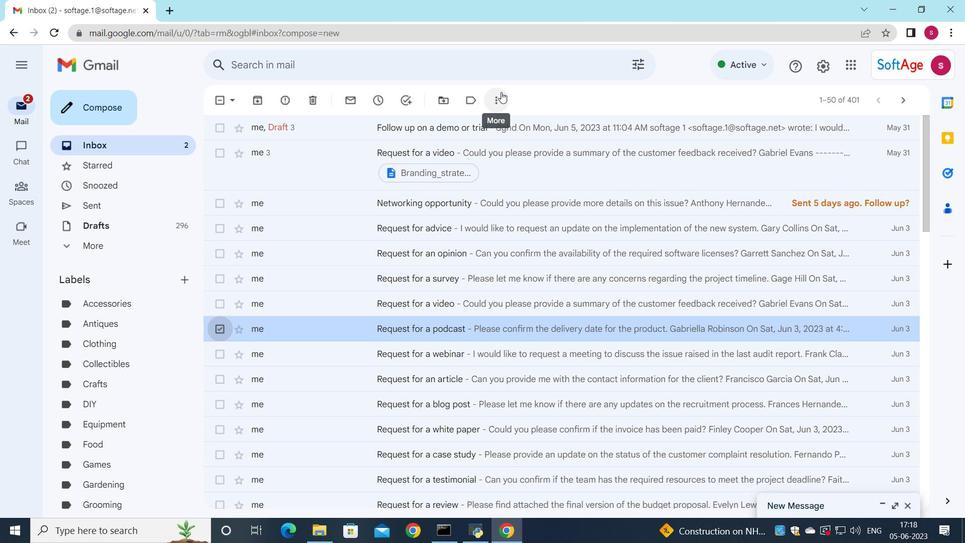 
Action: Mouse pressed left at (500, 94)
Screenshot: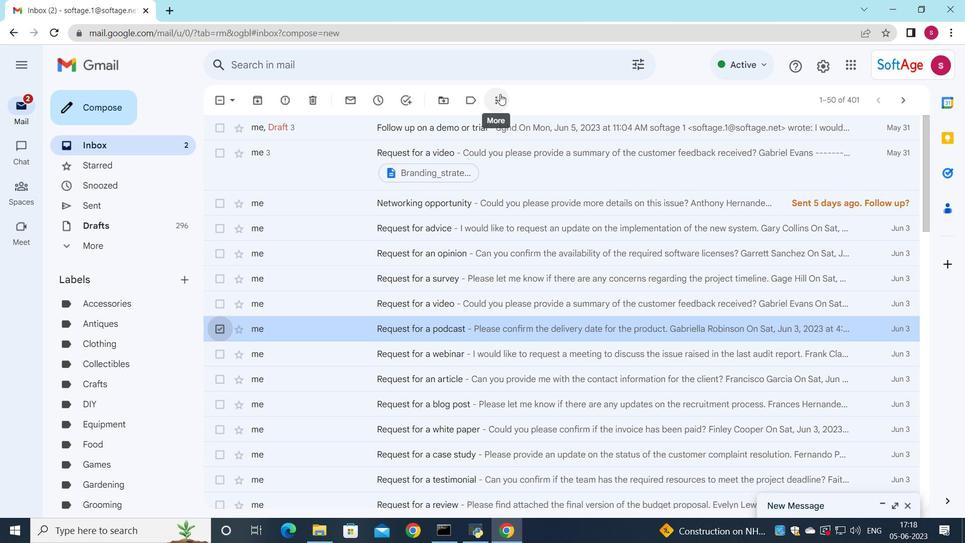 
Action: Mouse moved to (530, 214)
Screenshot: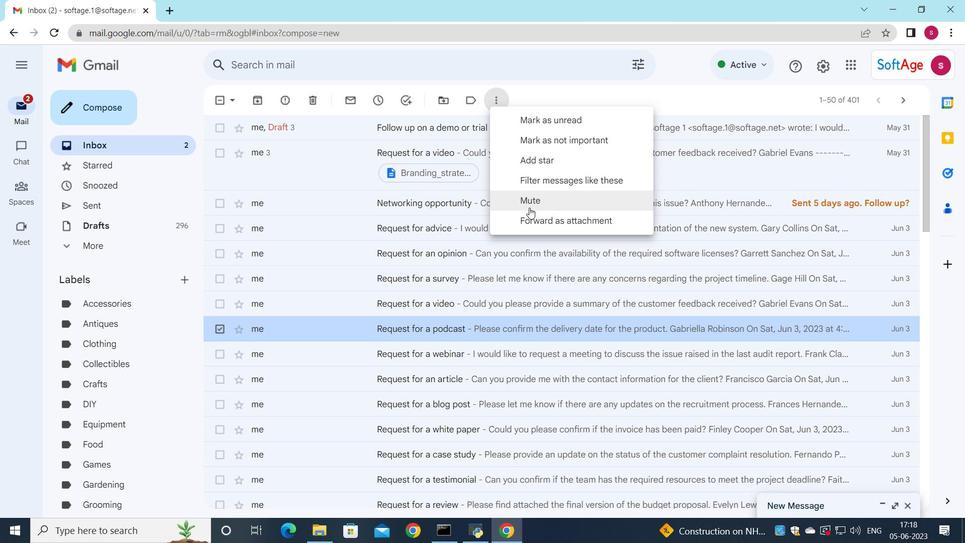 
Action: Mouse pressed left at (530, 214)
Screenshot: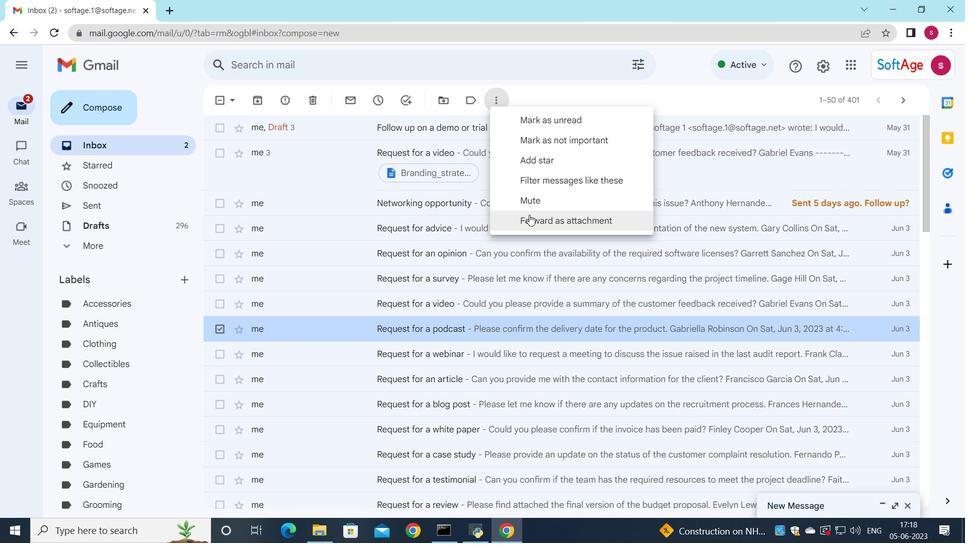 
Action: Mouse moved to (484, 223)
Screenshot: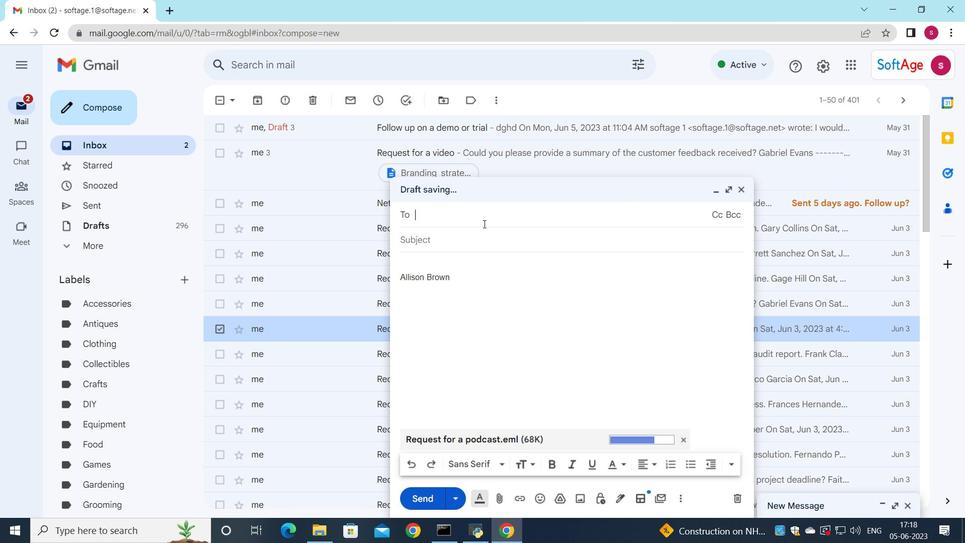 
Action: Key pressed s
Screenshot: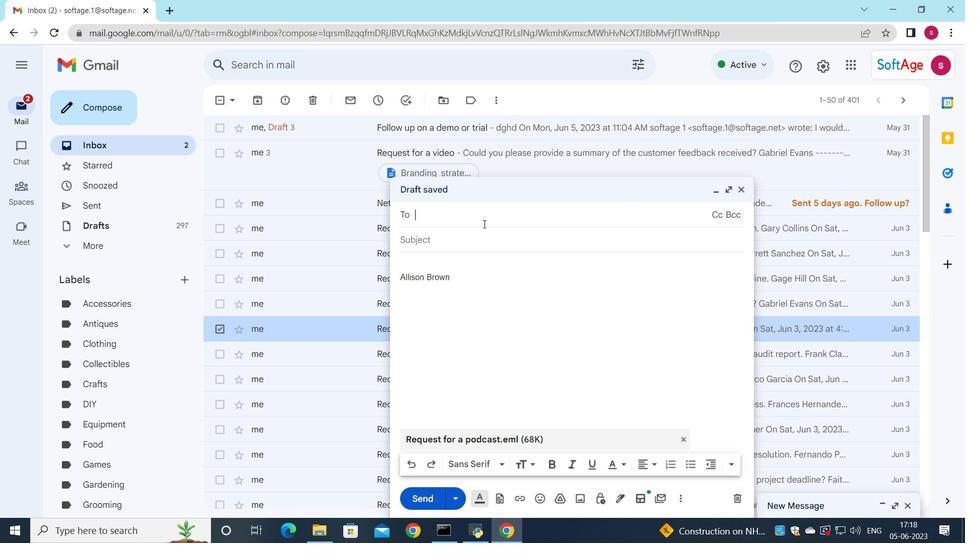 
Action: Mouse moved to (485, 224)
Screenshot: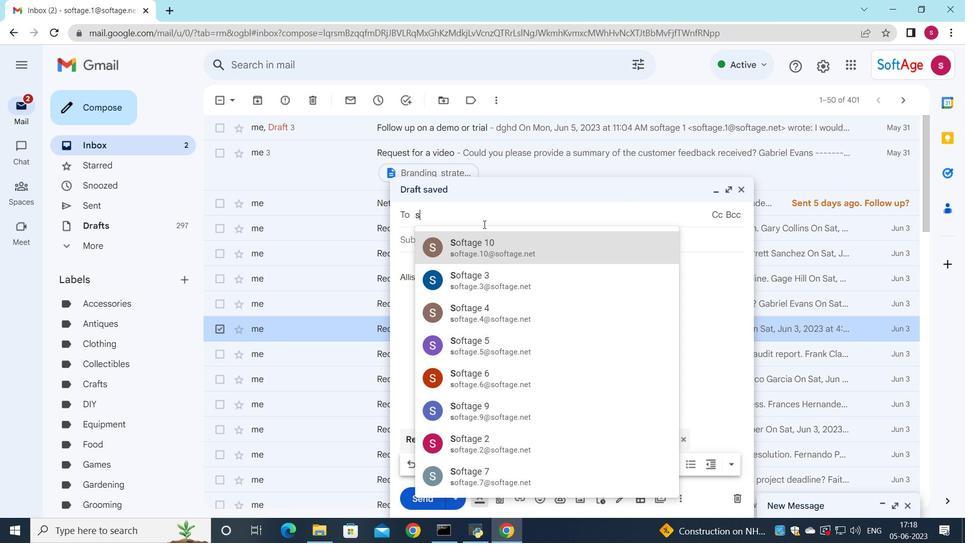 
Action: Key pressed oftage.8
Screenshot: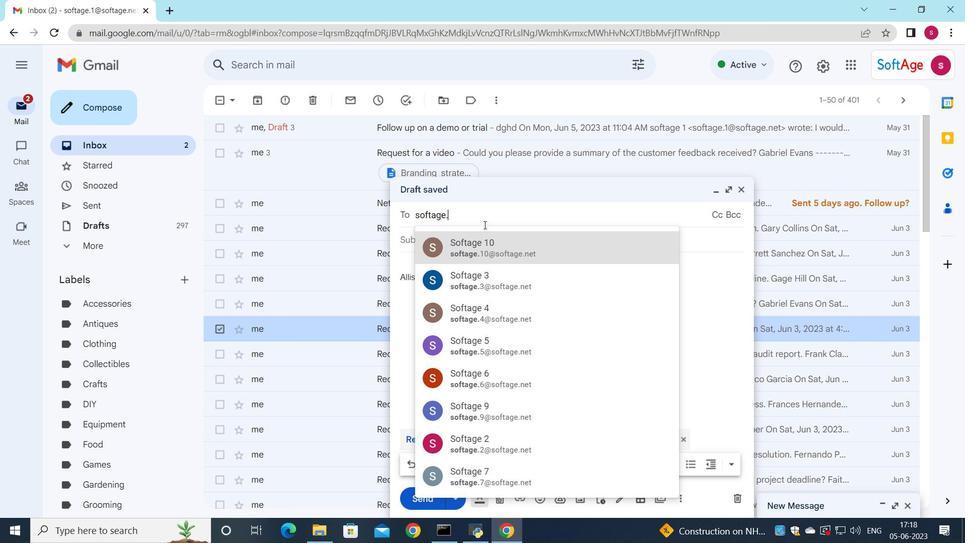 
Action: Mouse moved to (485, 247)
Screenshot: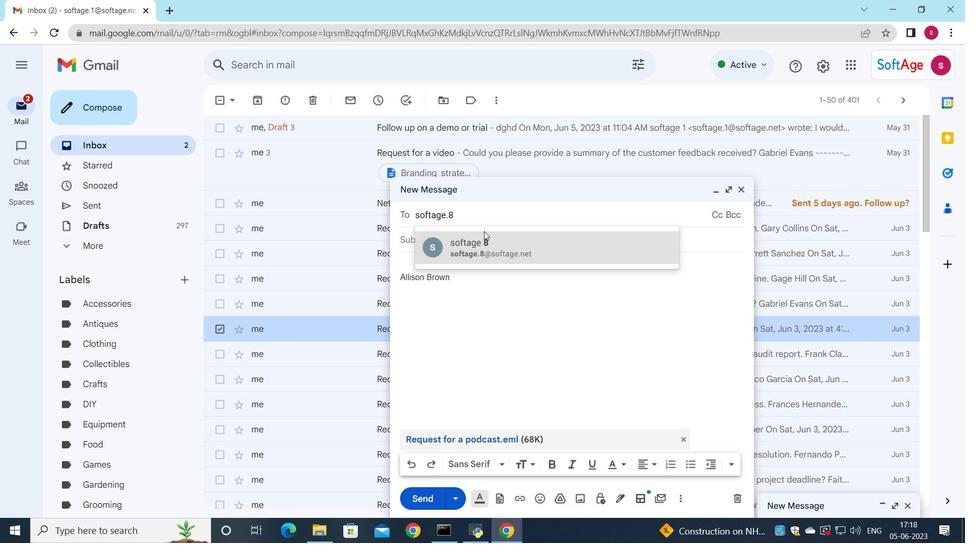 
Action: Mouse pressed left at (485, 247)
Screenshot: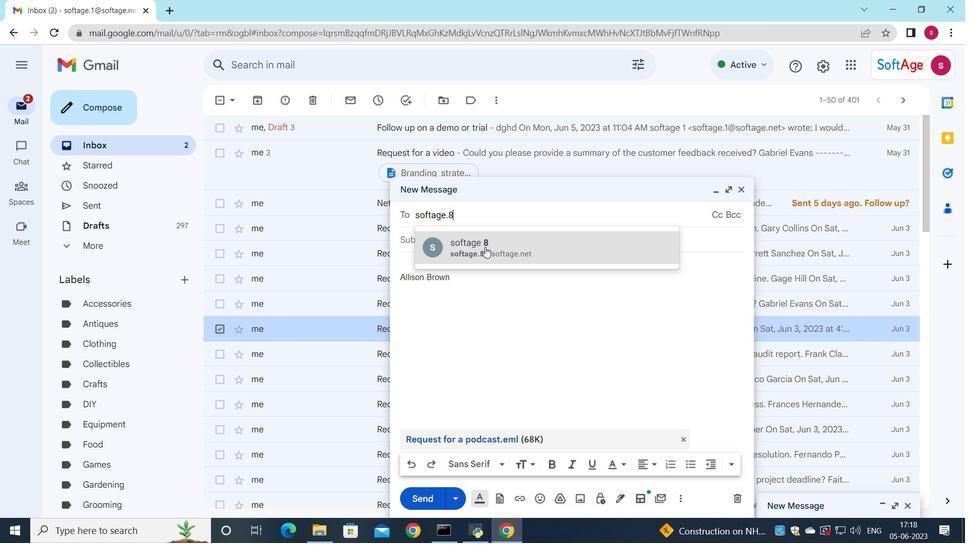 
Action: Mouse moved to (419, 263)
Screenshot: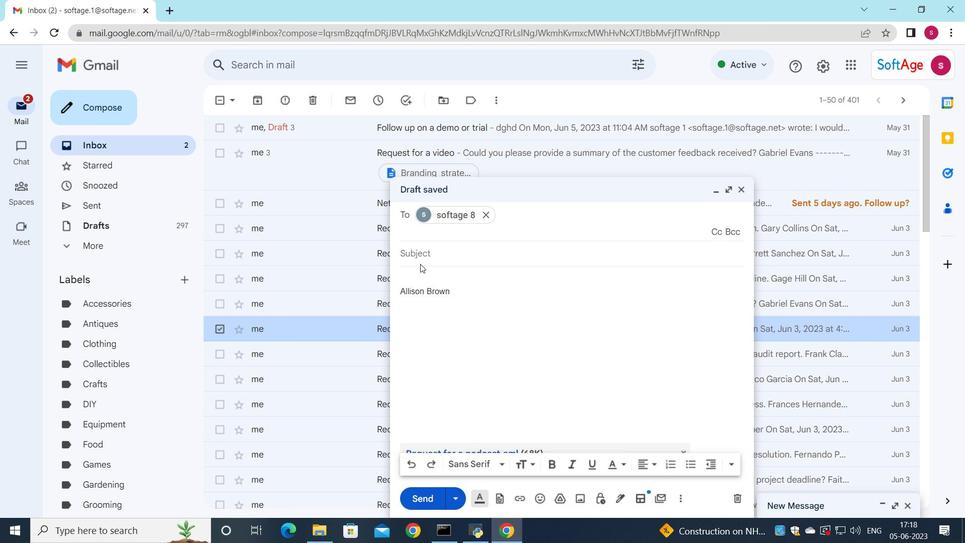 
Action: Mouse pressed left at (419, 263)
Screenshot: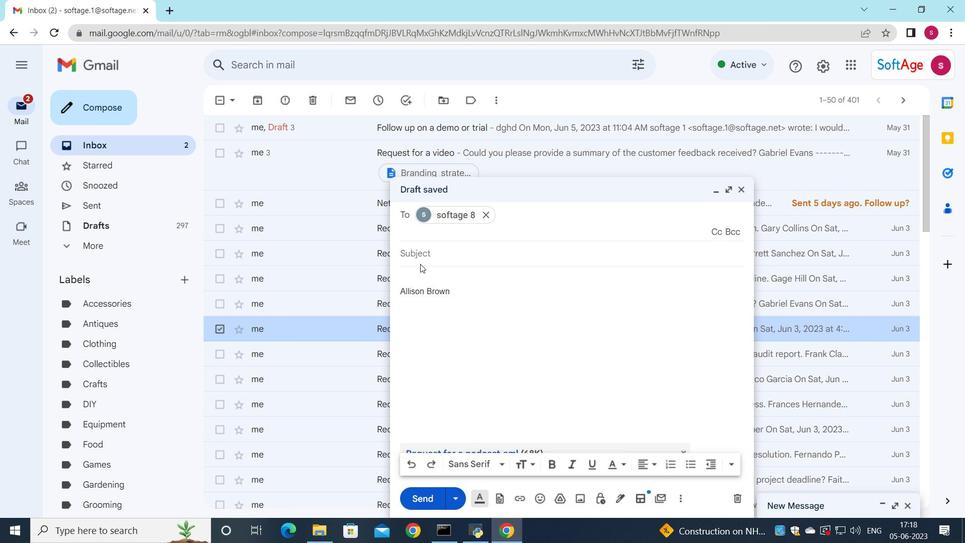 
Action: Mouse moved to (421, 258)
Screenshot: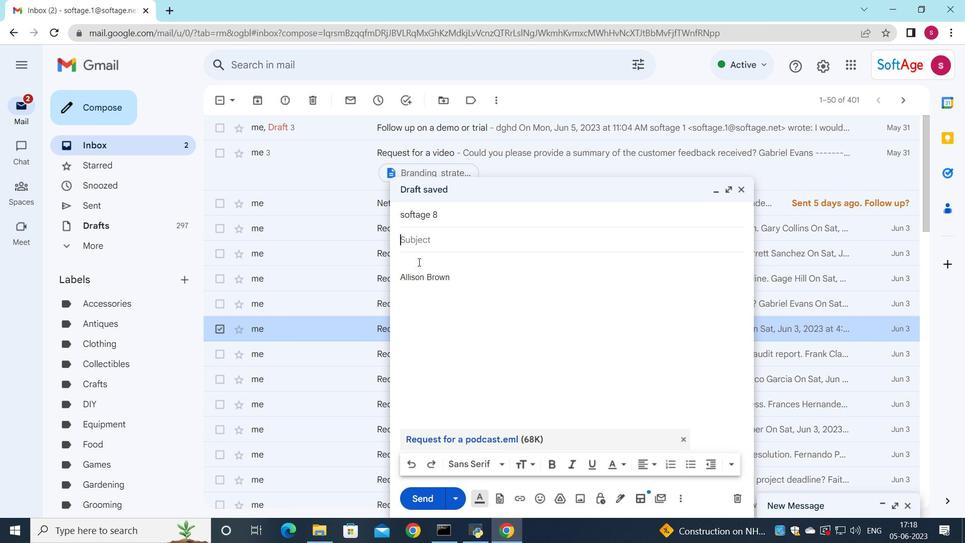 
Action: Key pressed <Key.shift>Request<Key.space>for<Key.space>feedback
Screenshot: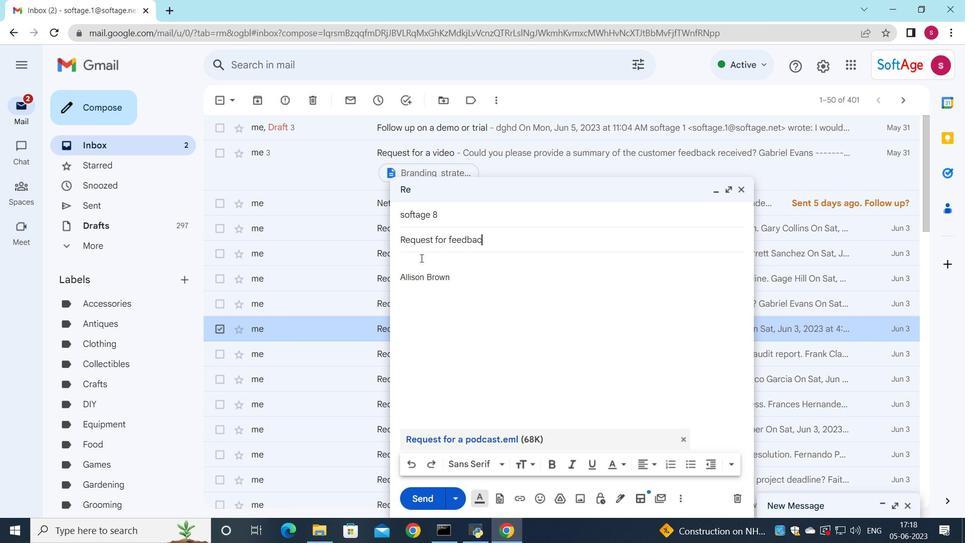 
Action: Mouse moved to (421, 262)
Screenshot: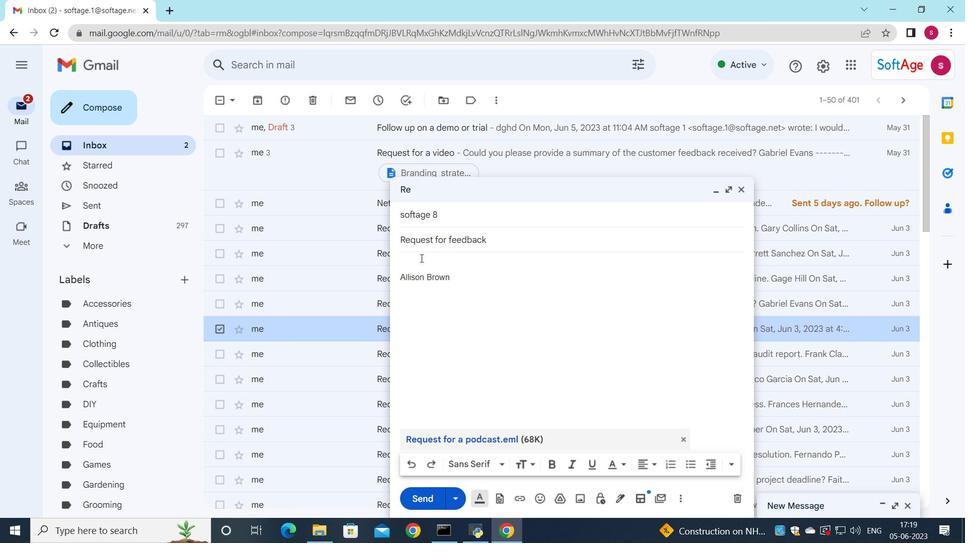 
Action: Mouse pressed left at (421, 262)
Screenshot: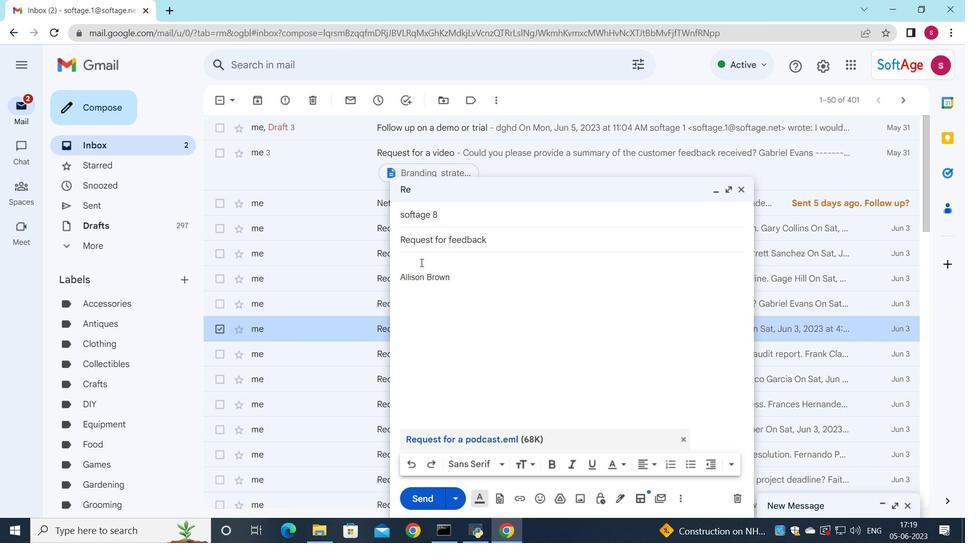 
Action: Key pressed <Key.shift_r><Key.shift_r>I<Key.space>wanted<Key.space>to<Key.space>follow<Key.space>up<Key.space>on<Key.space>the<Key.space>request<Key.space>for<Key.space>a<Key.space>budget<Key.space>increase<Key.space>for<Key.space>the<Key.space>project.
Screenshot: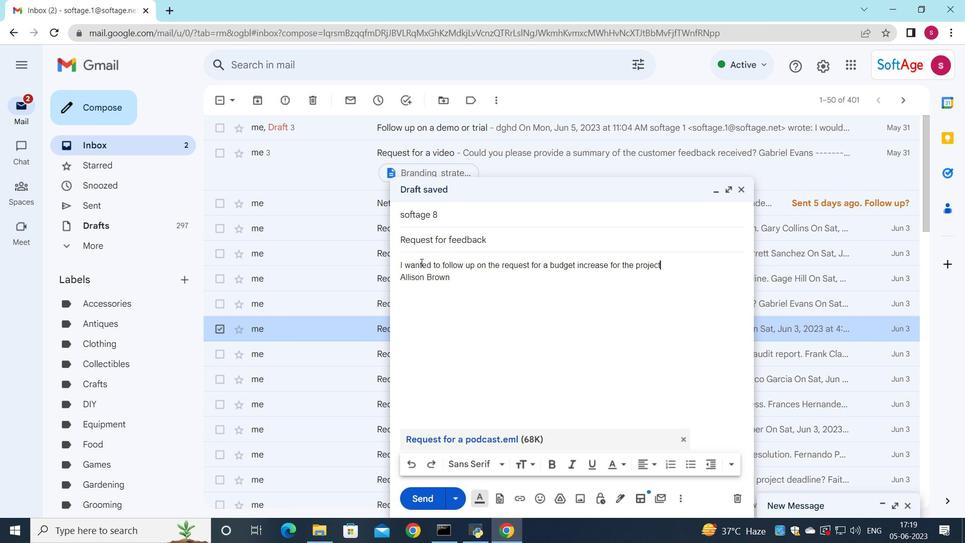 
Action: Mouse moved to (426, 495)
Screenshot: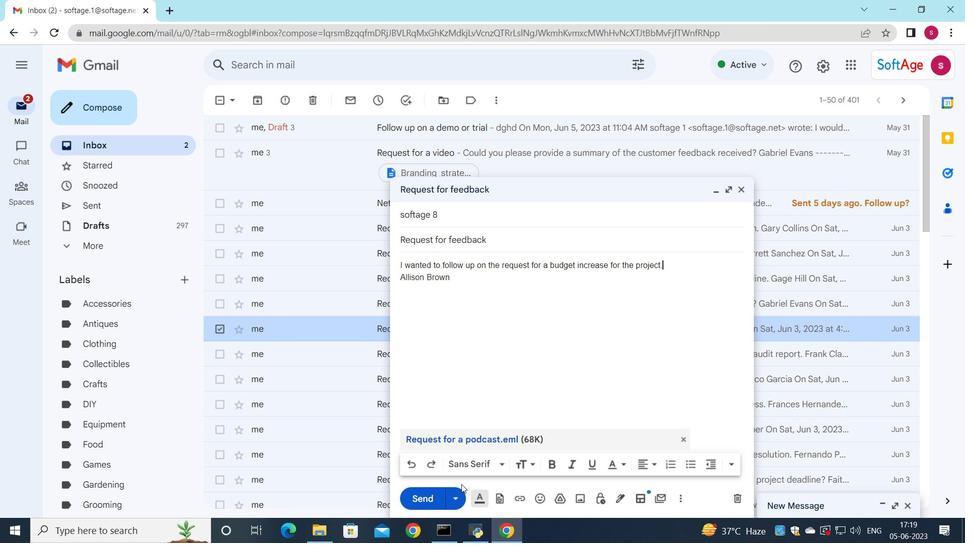 
Action: Mouse pressed left at (426, 495)
Screenshot: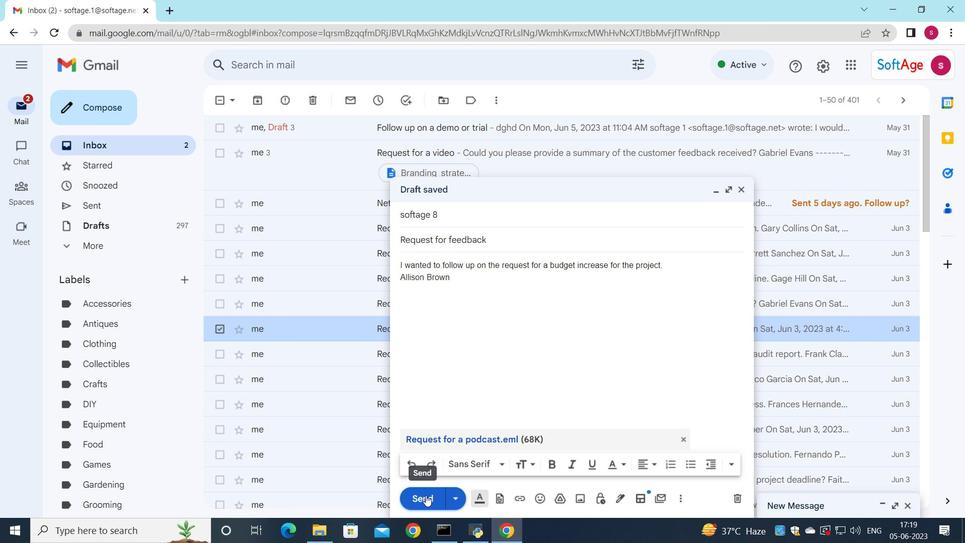 
Action: Mouse moved to (447, 451)
Screenshot: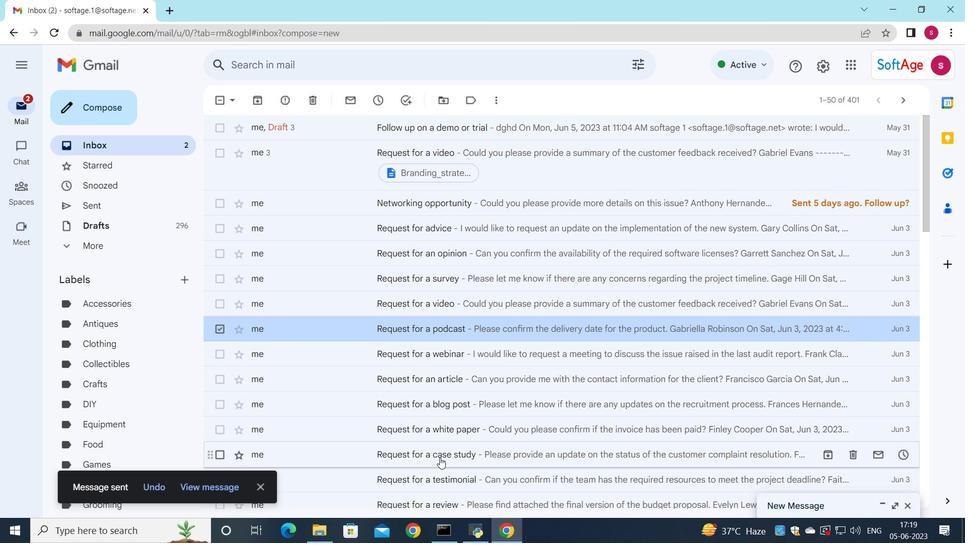 
